 Task: Create a due date automation trigger when advanced on, 2 hours after a card is due add fields without custom field "Resume" set to a date between 1 and 7 days from now.
Action: Mouse moved to (1212, 106)
Screenshot: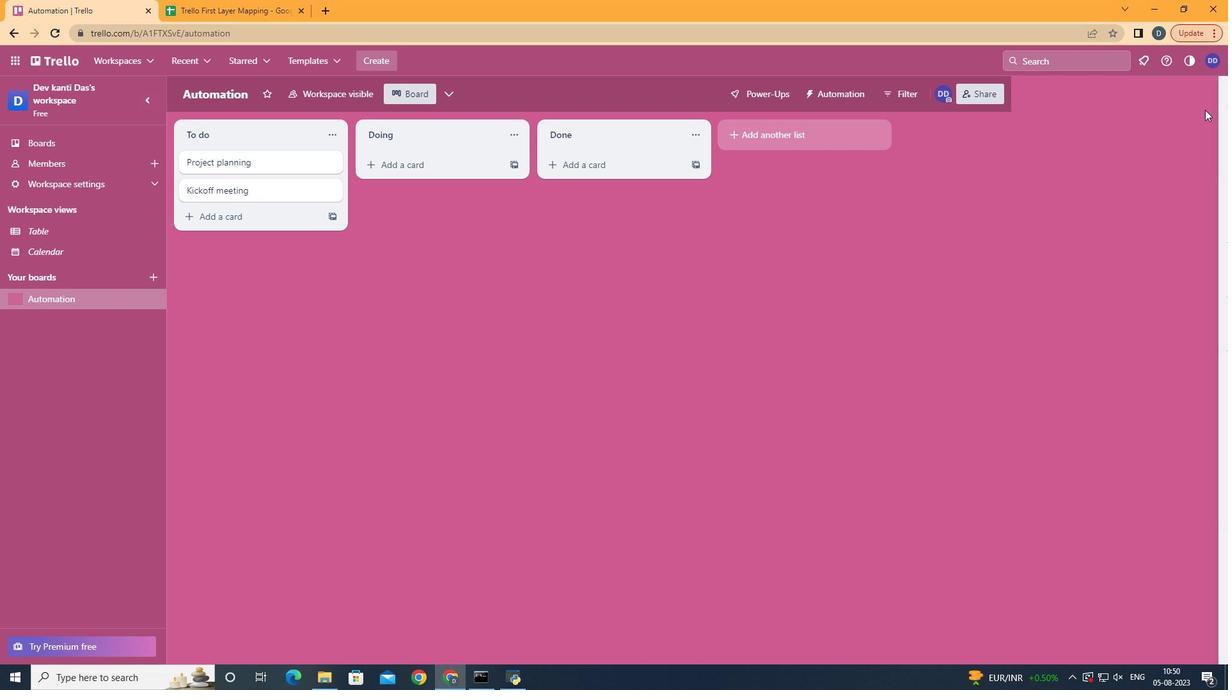 
Action: Mouse pressed left at (1212, 106)
Screenshot: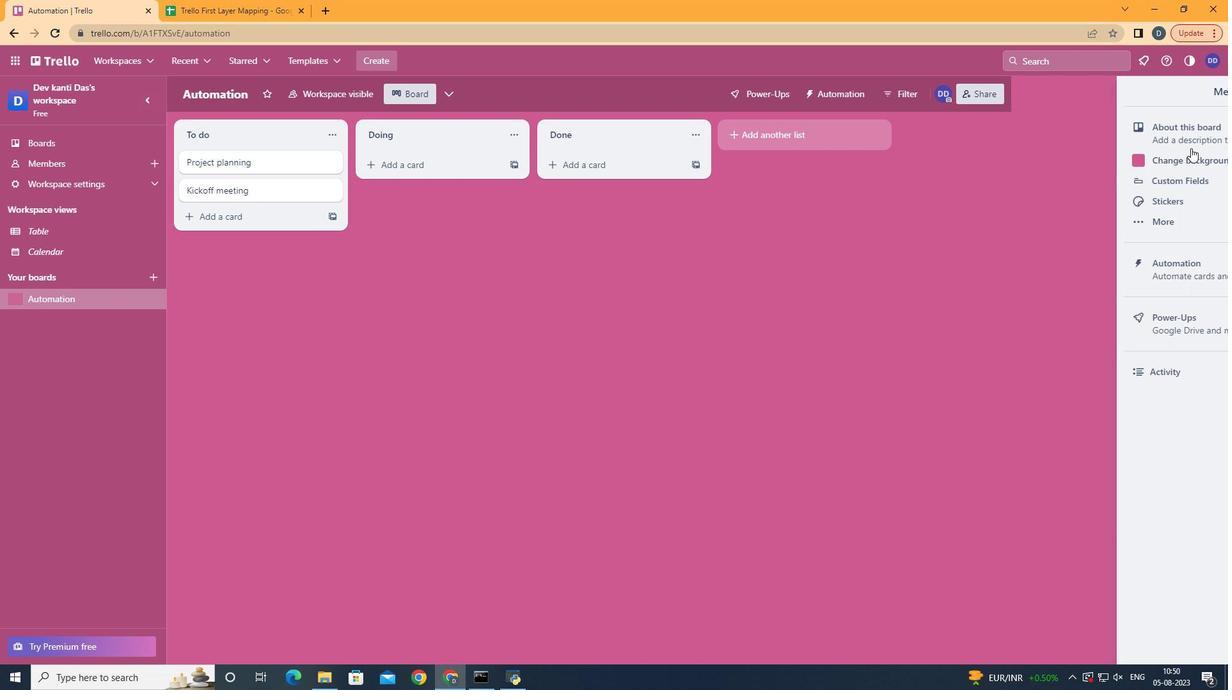 
Action: Mouse moved to (1133, 268)
Screenshot: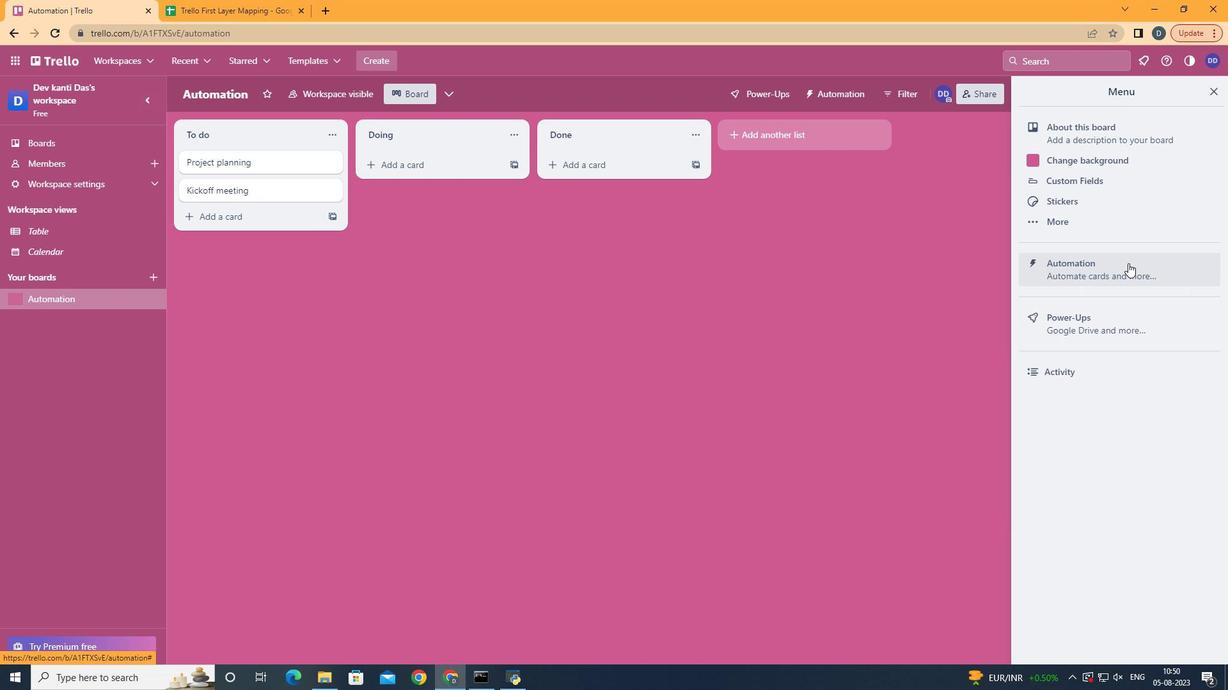 
Action: Mouse pressed left at (1133, 268)
Screenshot: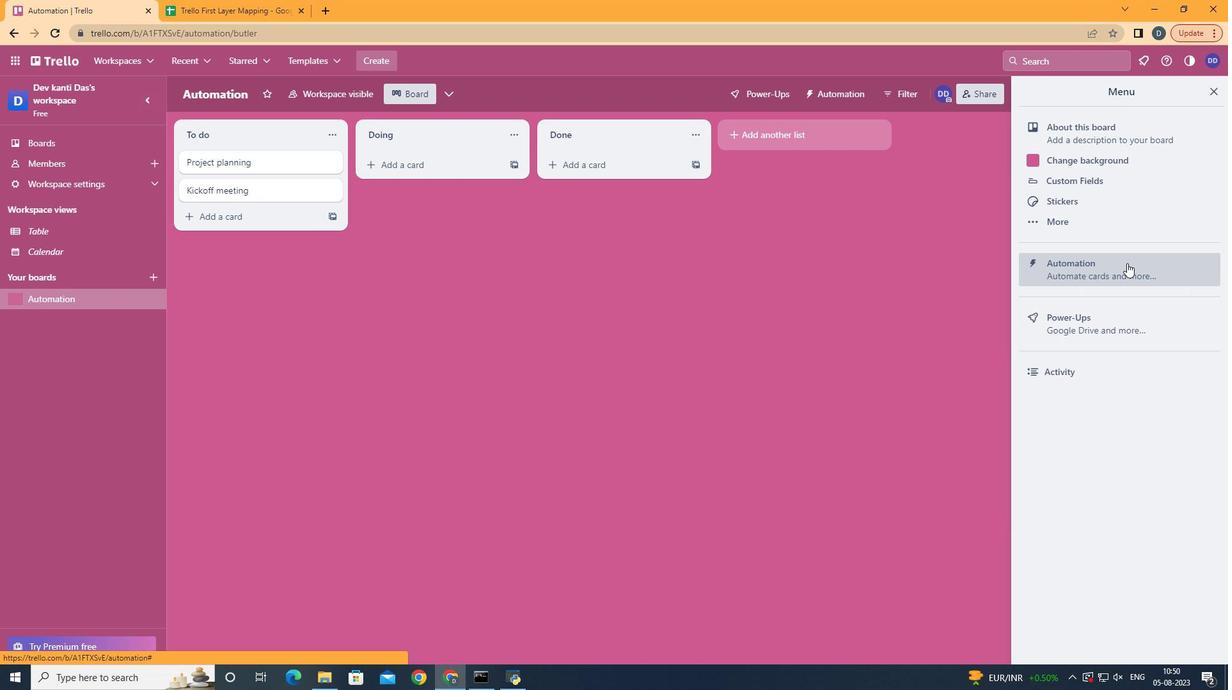 
Action: Mouse moved to (238, 262)
Screenshot: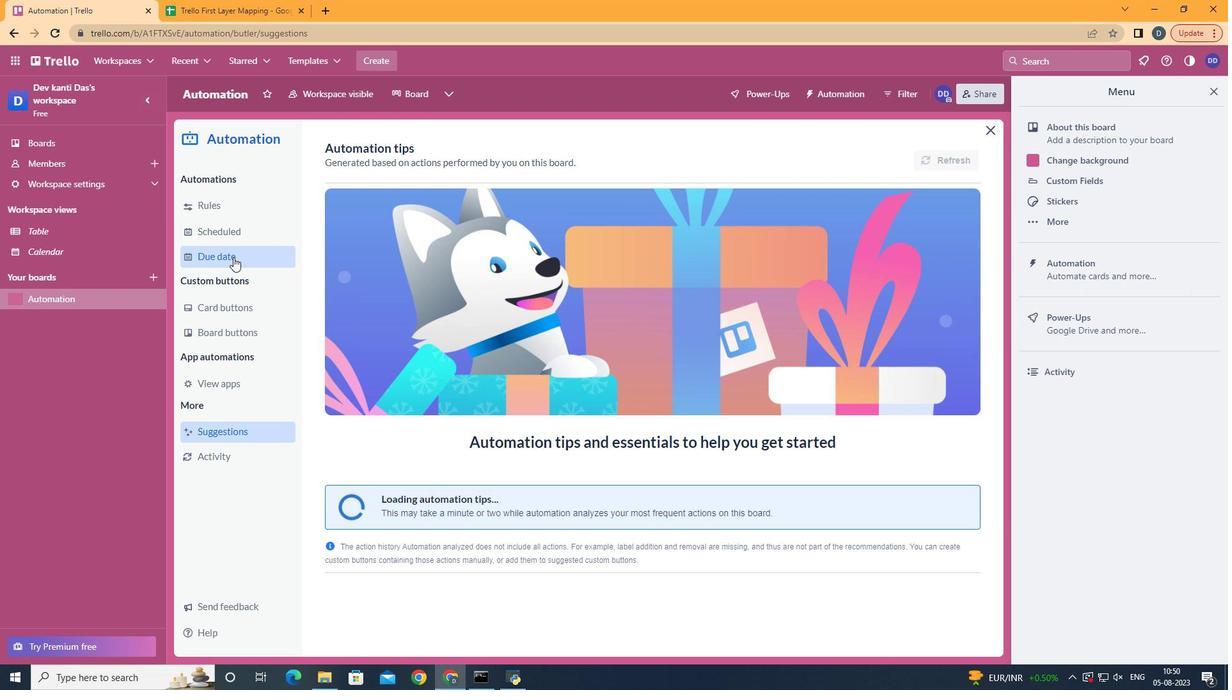 
Action: Mouse pressed left at (238, 262)
Screenshot: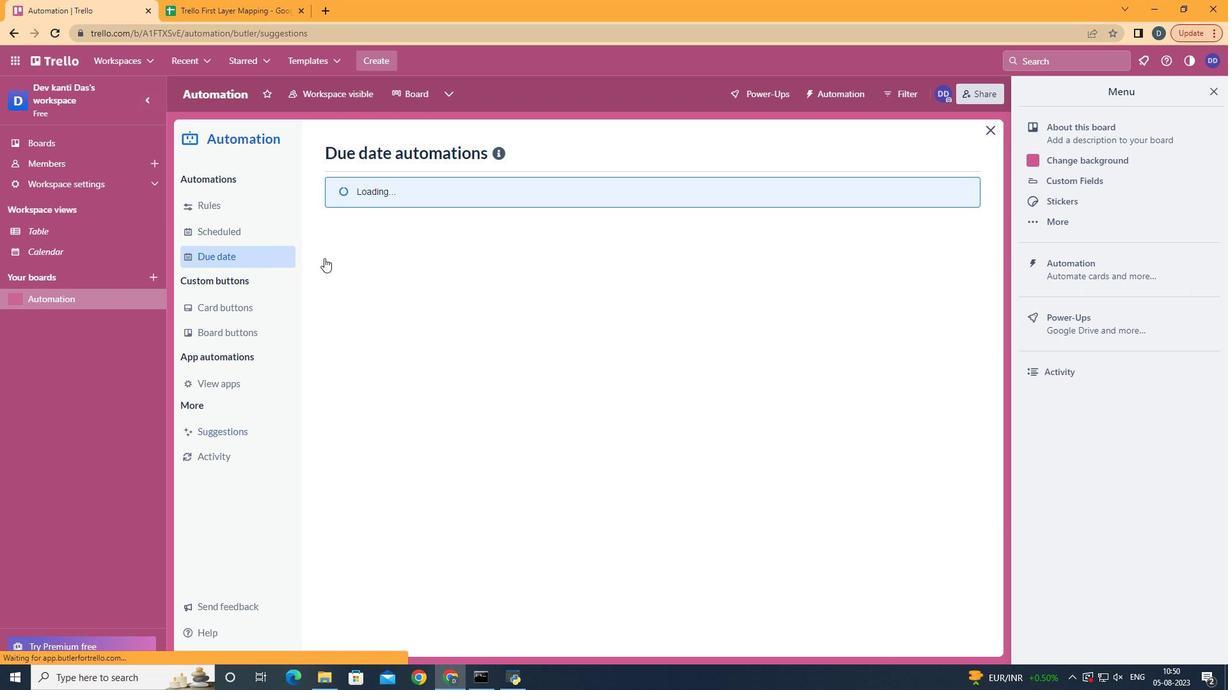 
Action: Mouse moved to (898, 154)
Screenshot: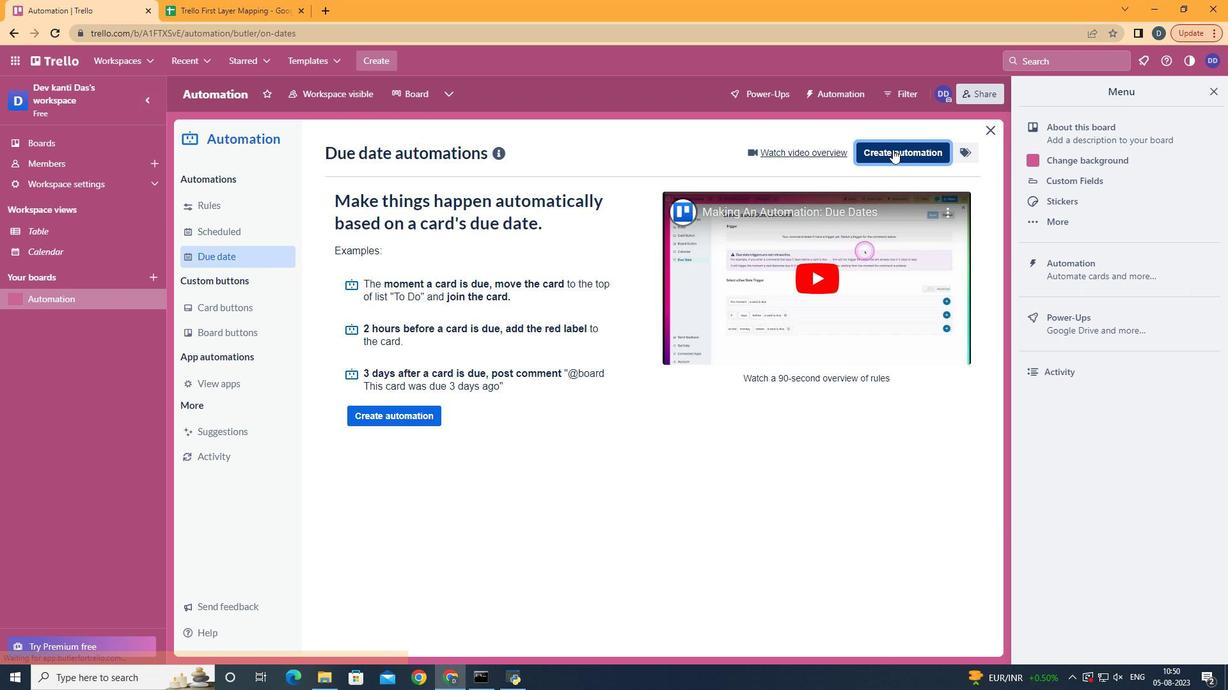 
Action: Mouse pressed left at (898, 154)
Screenshot: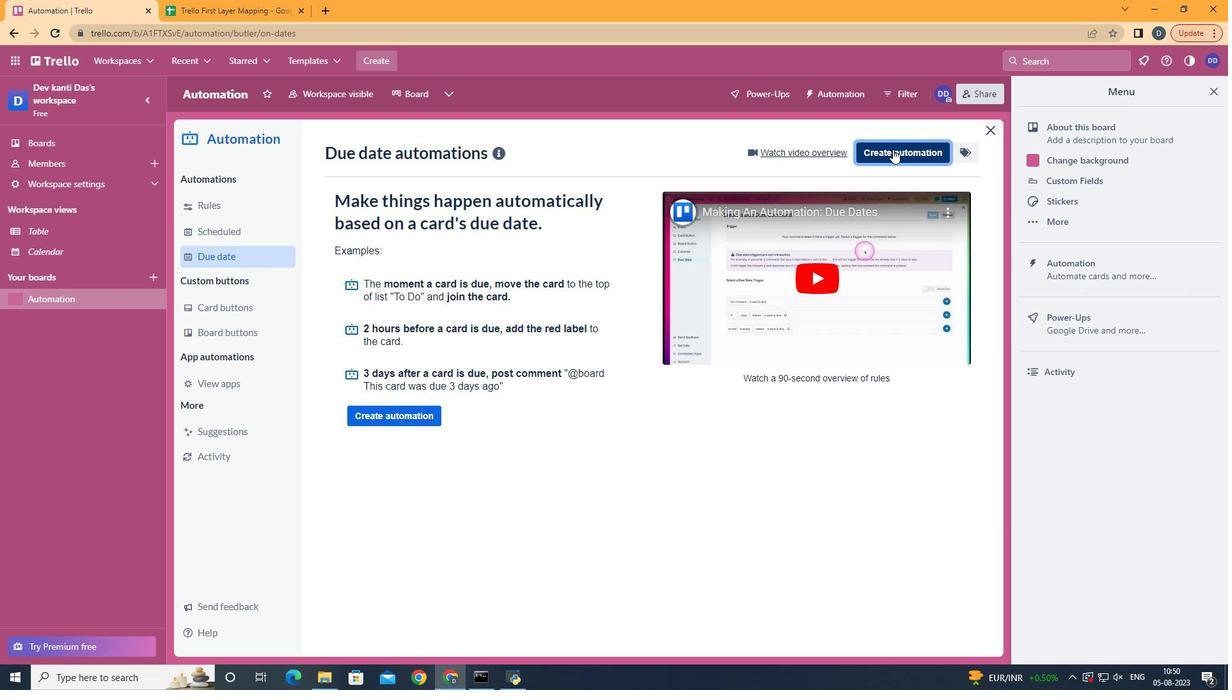 
Action: Mouse moved to (665, 280)
Screenshot: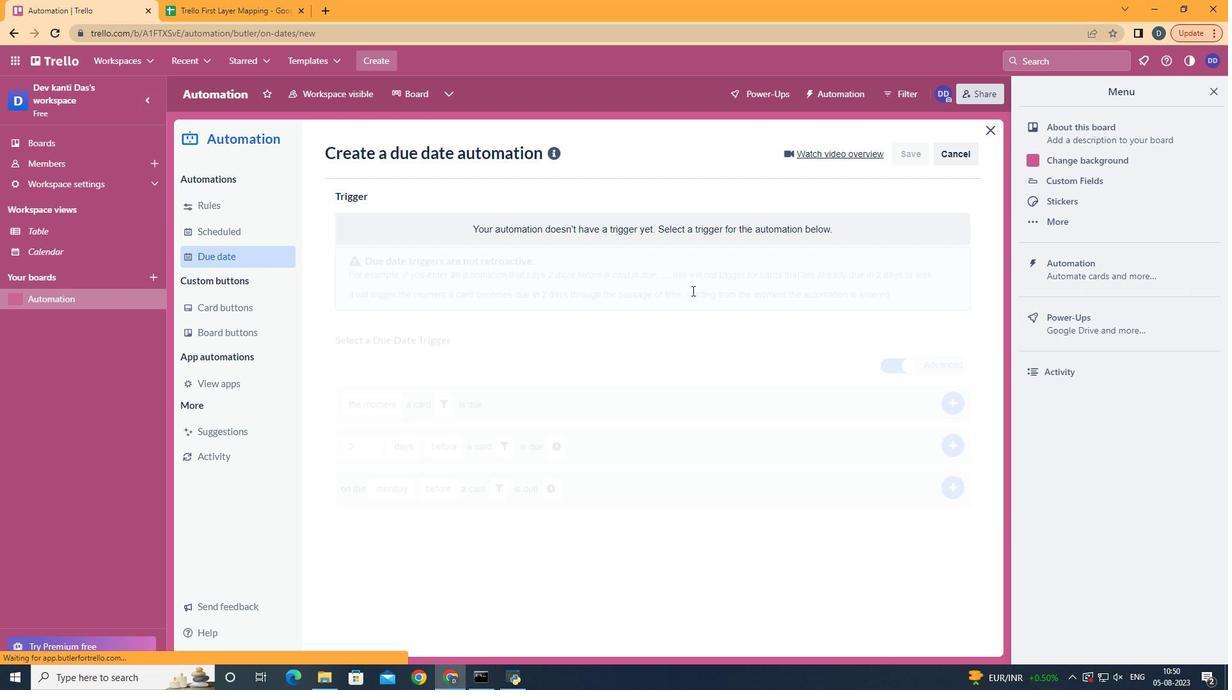 
Action: Mouse pressed left at (665, 280)
Screenshot: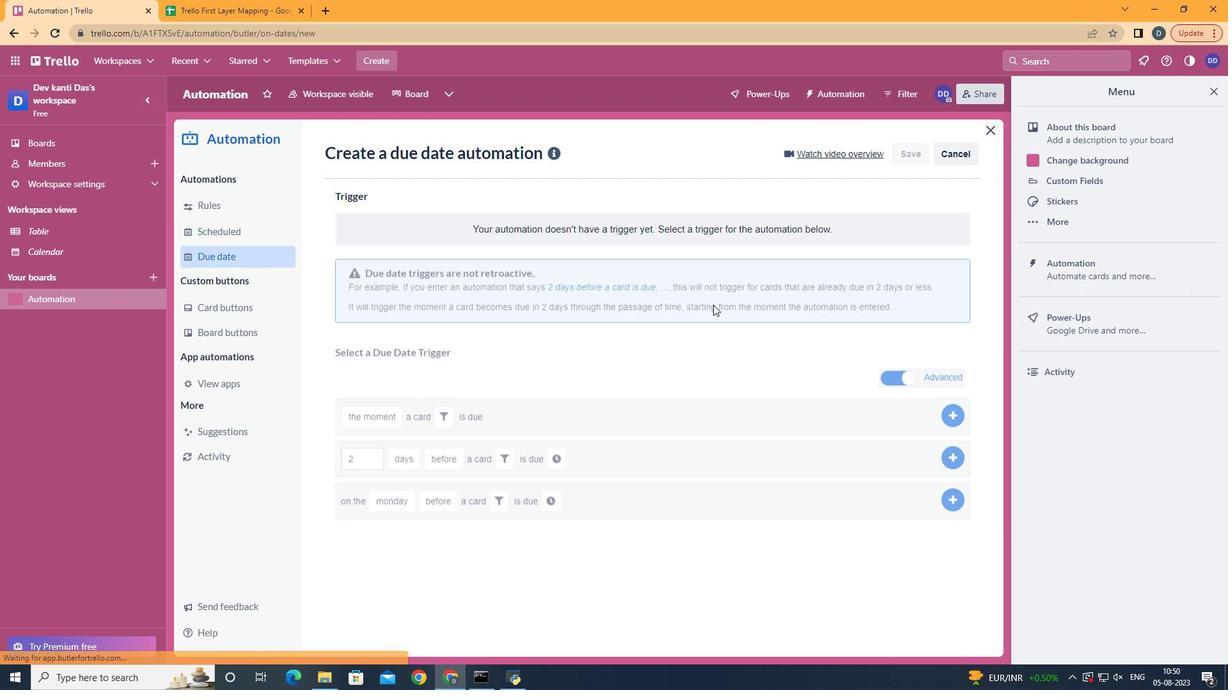
Action: Mouse moved to (422, 552)
Screenshot: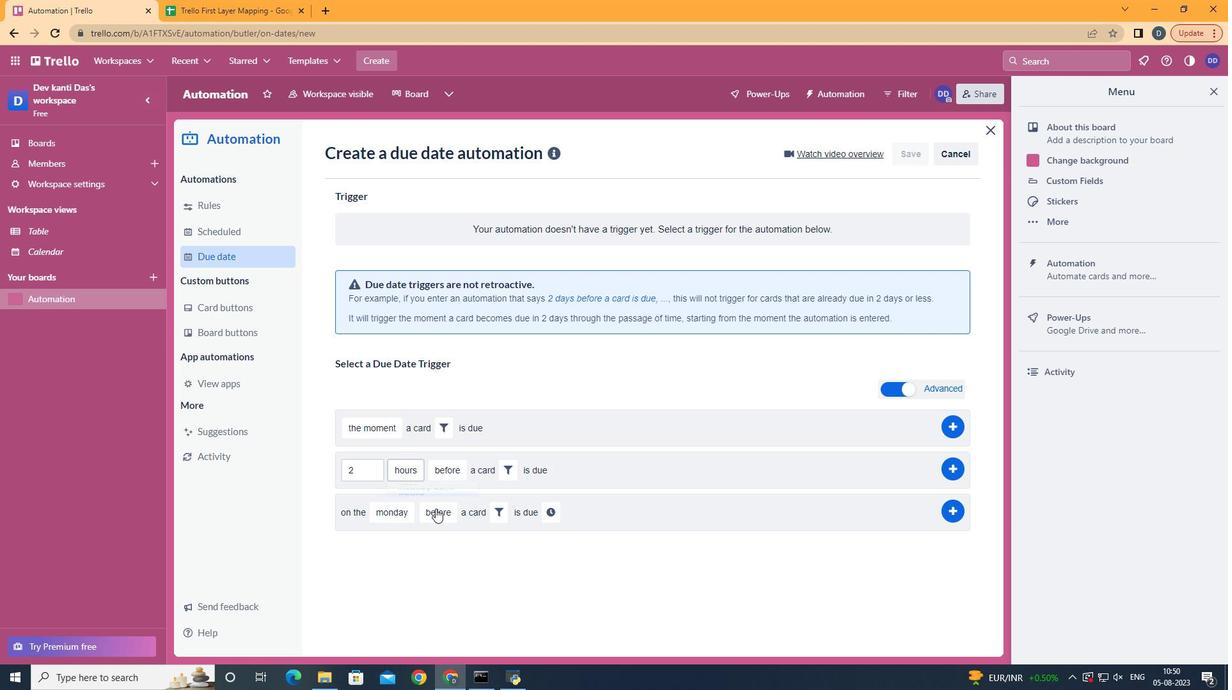 
Action: Mouse pressed left at (422, 552)
Screenshot: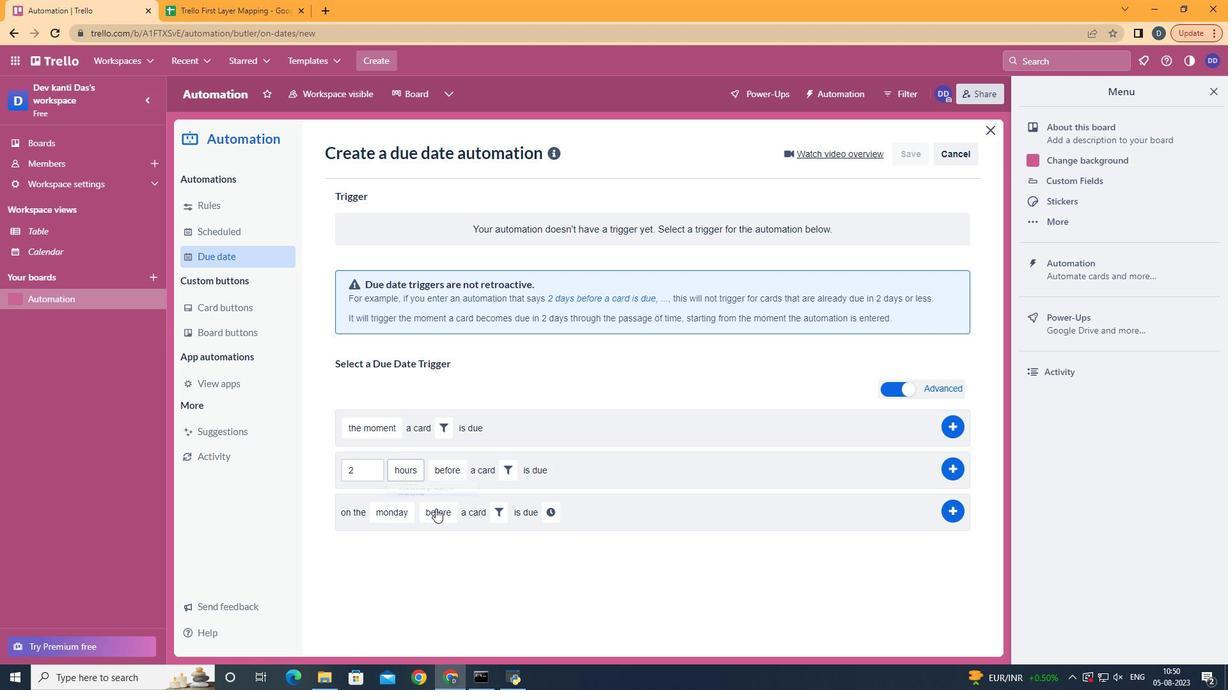 
Action: Mouse moved to (468, 530)
Screenshot: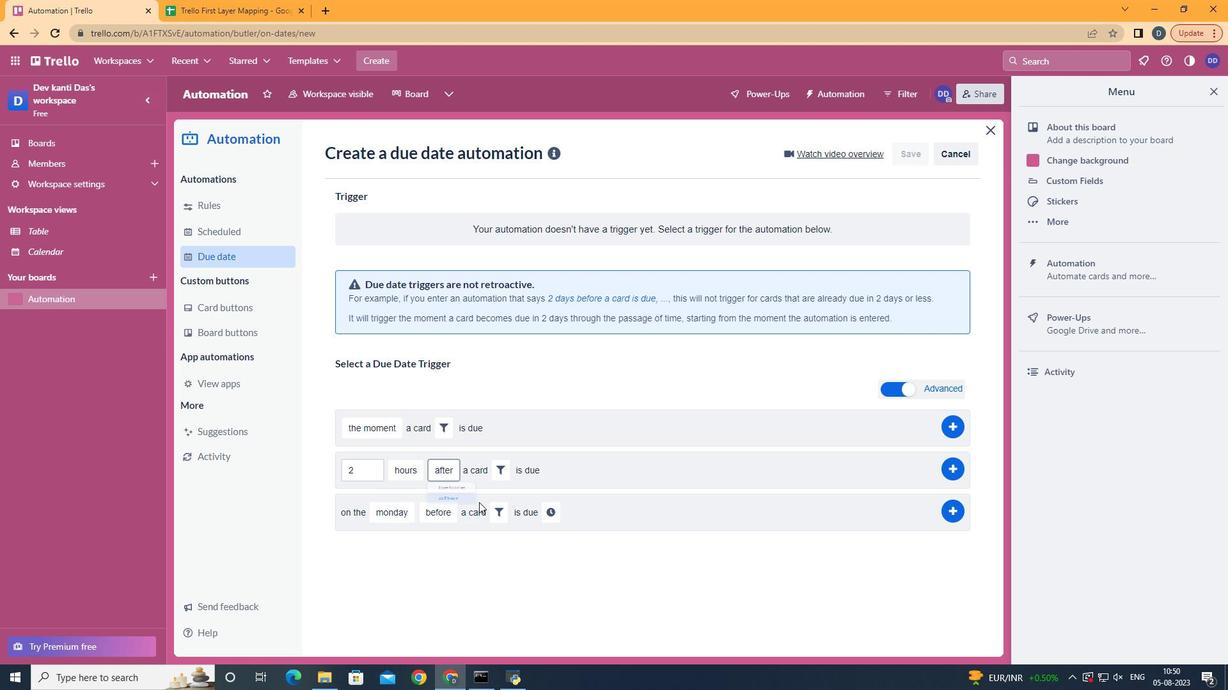 
Action: Mouse pressed left at (468, 530)
Screenshot: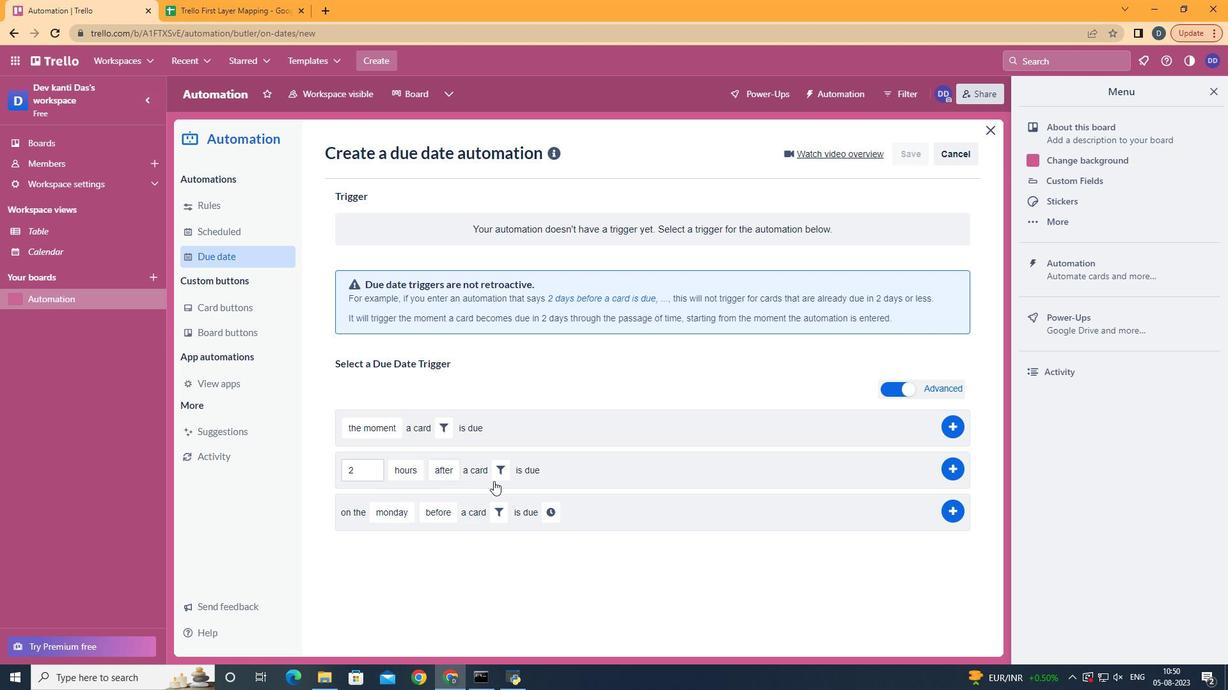 
Action: Mouse moved to (510, 472)
Screenshot: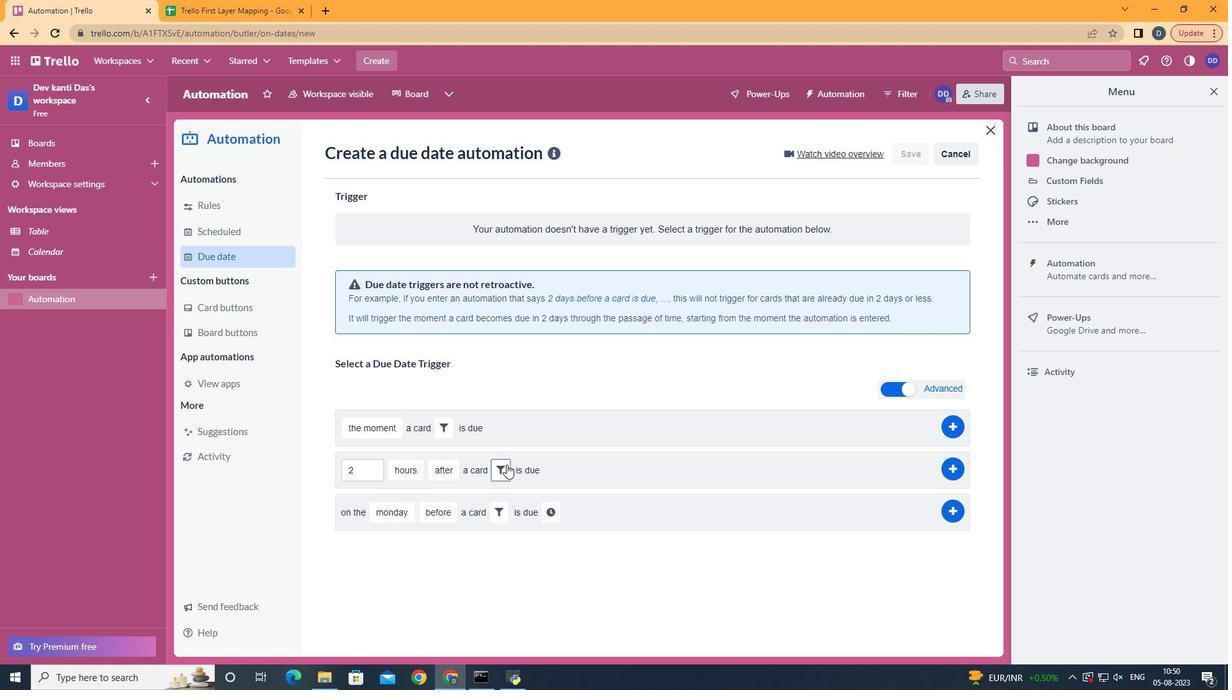 
Action: Mouse pressed left at (510, 472)
Screenshot: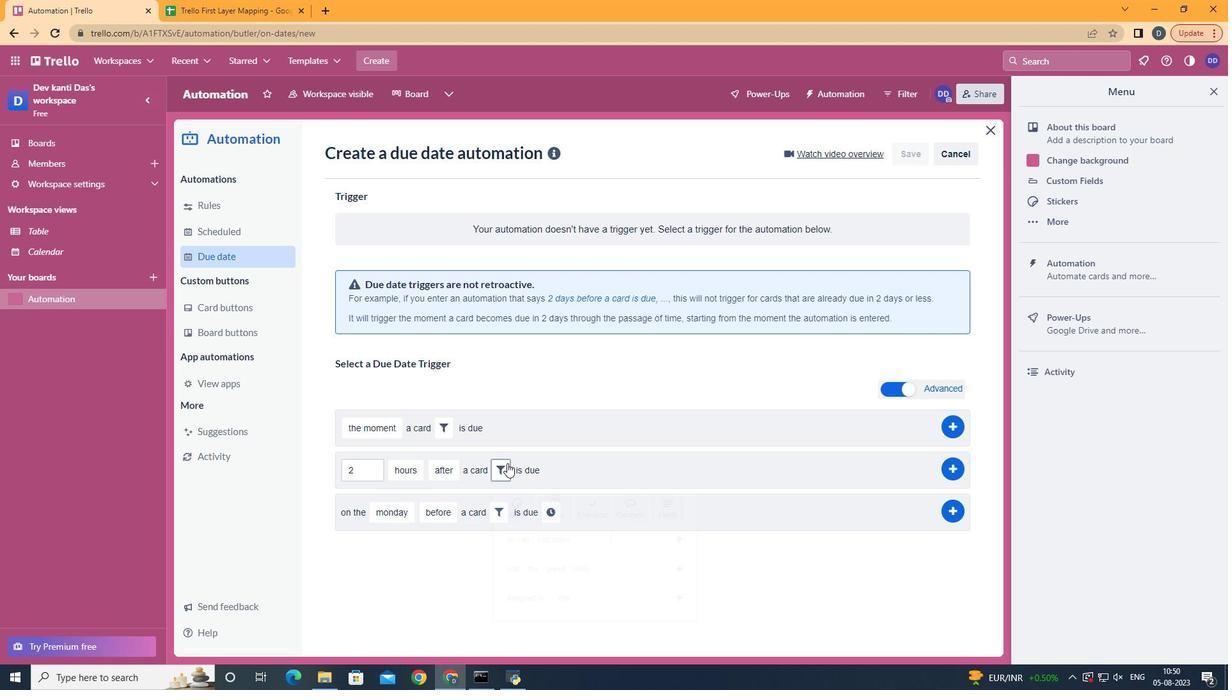 
Action: Mouse moved to (713, 518)
Screenshot: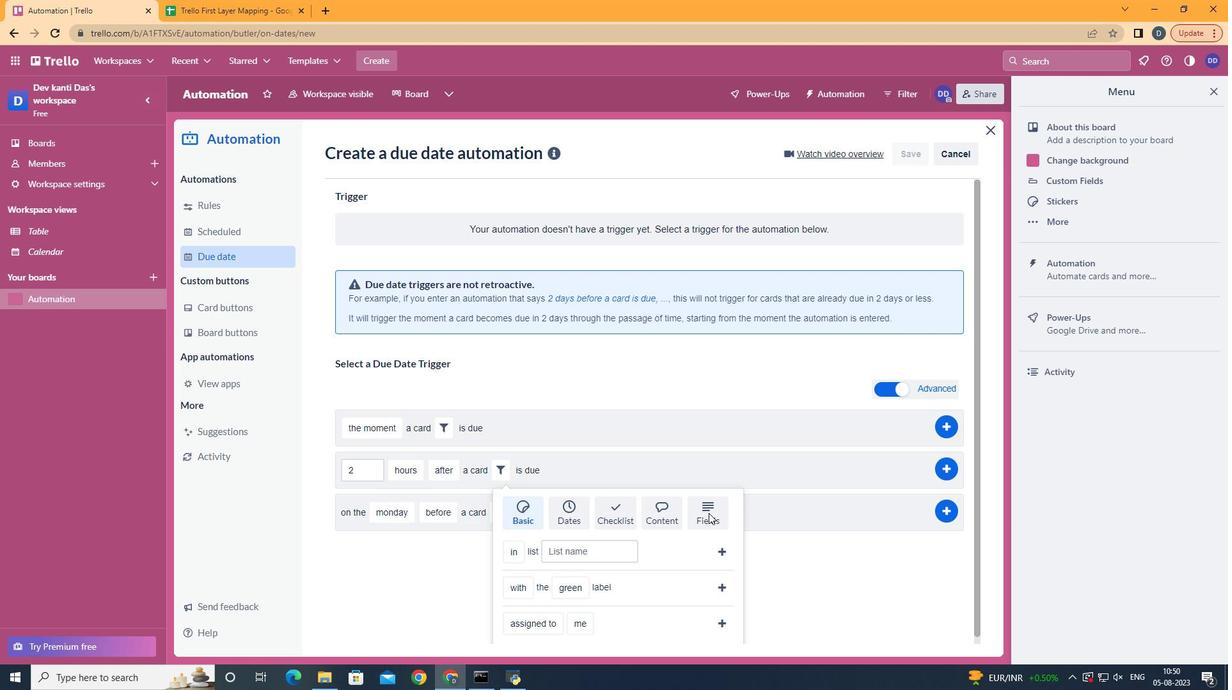 
Action: Mouse pressed left at (713, 518)
Screenshot: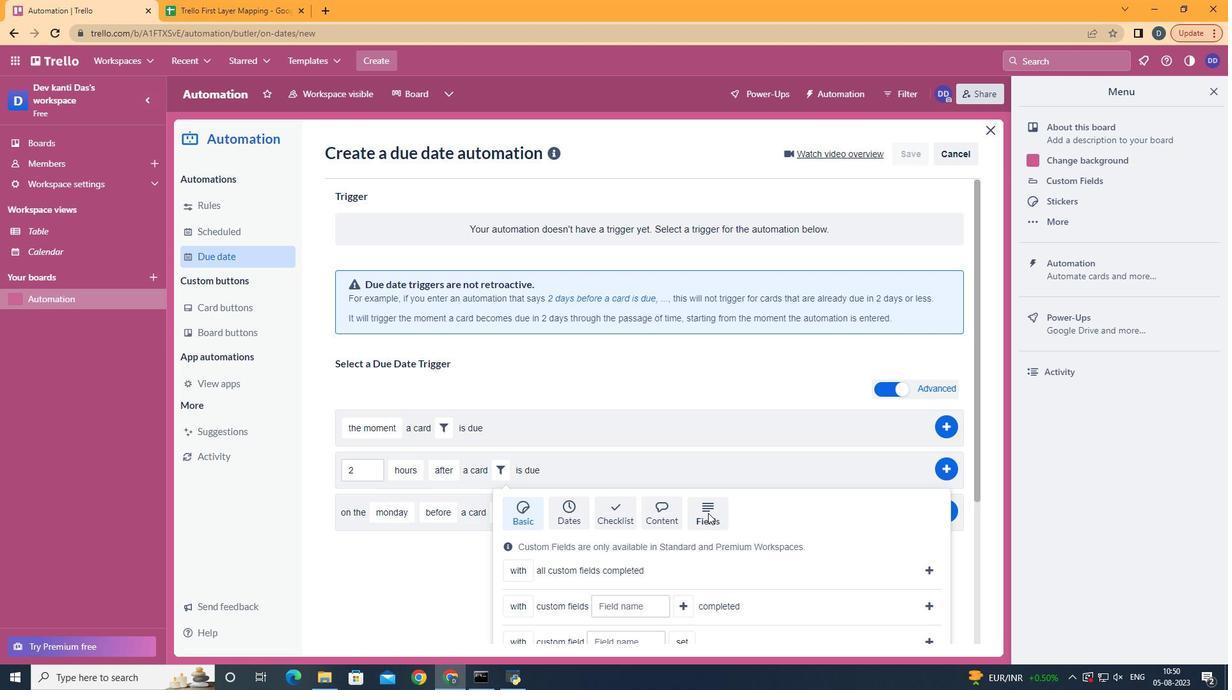 
Action: Mouse moved to (711, 519)
Screenshot: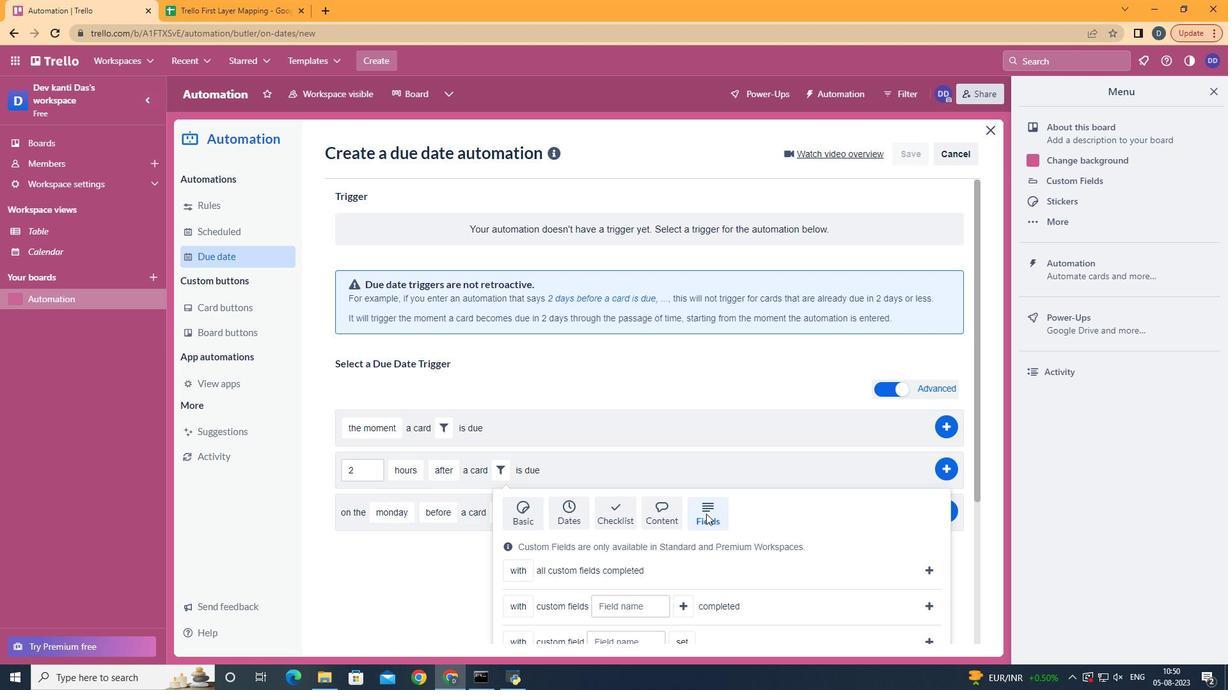 
Action: Mouse scrolled (711, 518) with delta (0, 0)
Screenshot: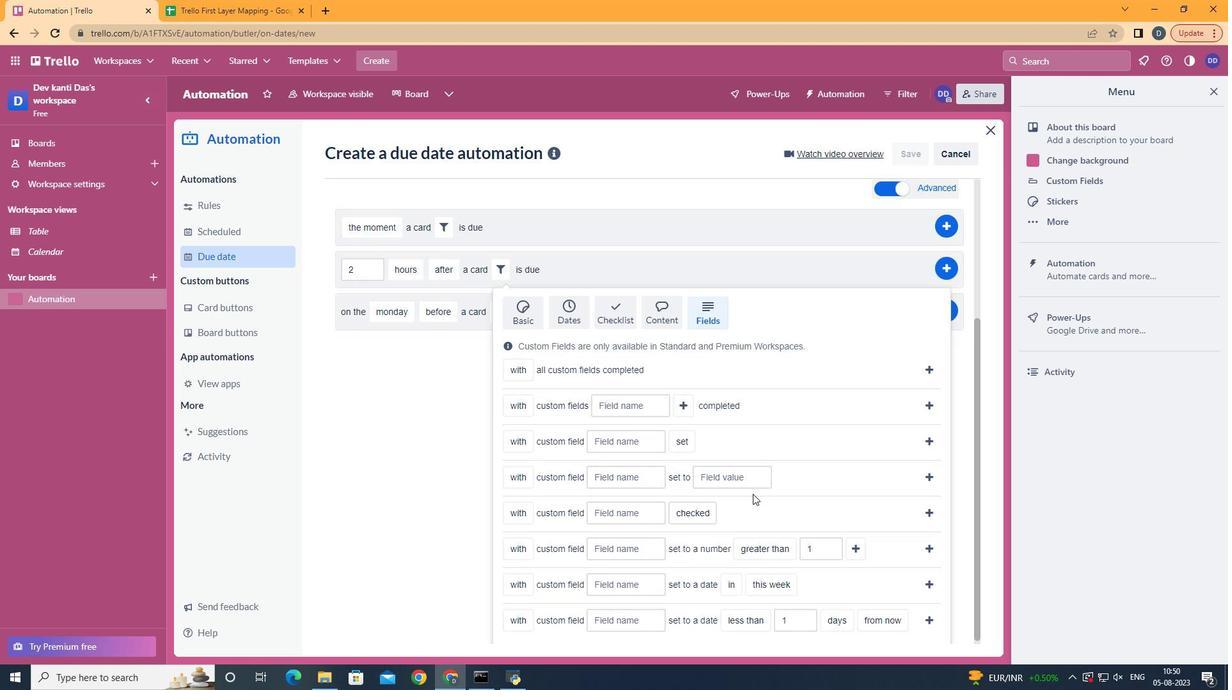
Action: Mouse scrolled (711, 518) with delta (0, 0)
Screenshot: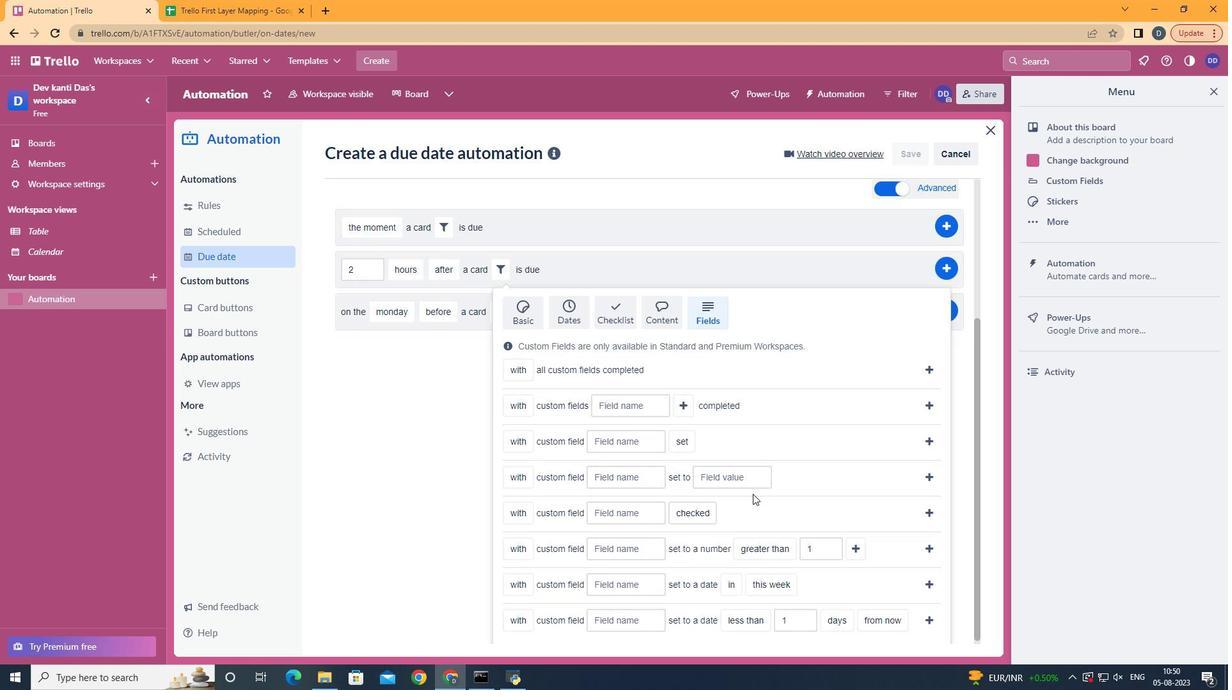 
Action: Mouse scrolled (711, 518) with delta (0, 0)
Screenshot: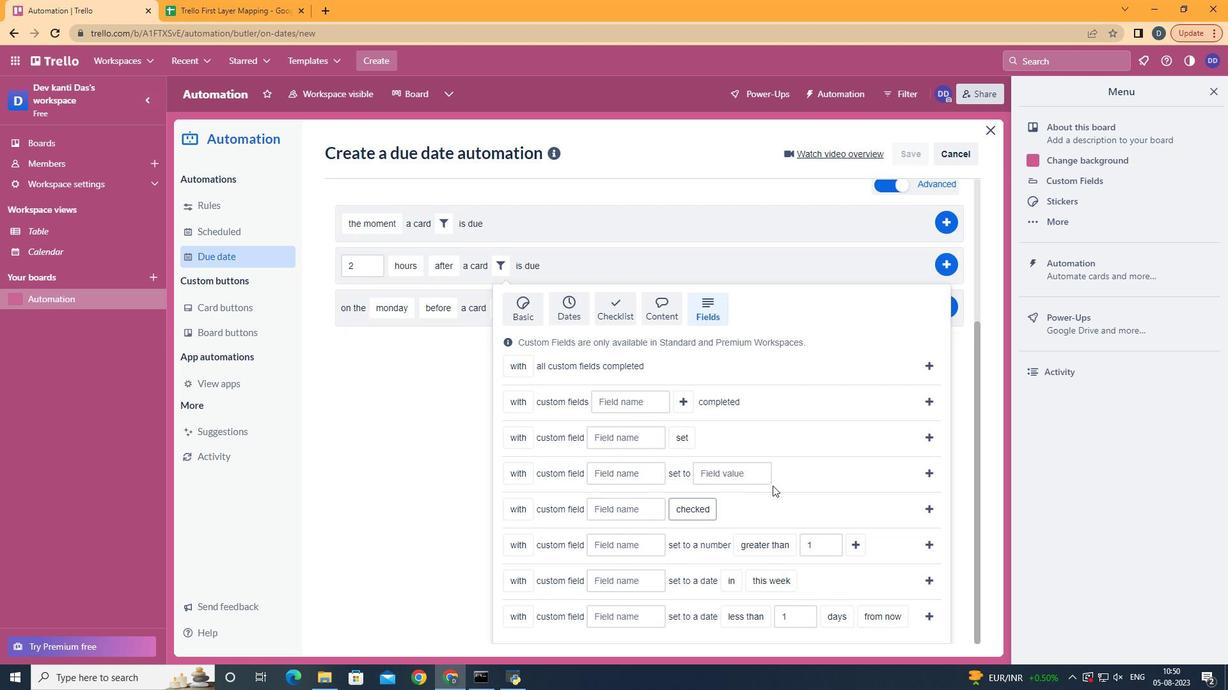 
Action: Mouse scrolled (711, 518) with delta (0, 0)
Screenshot: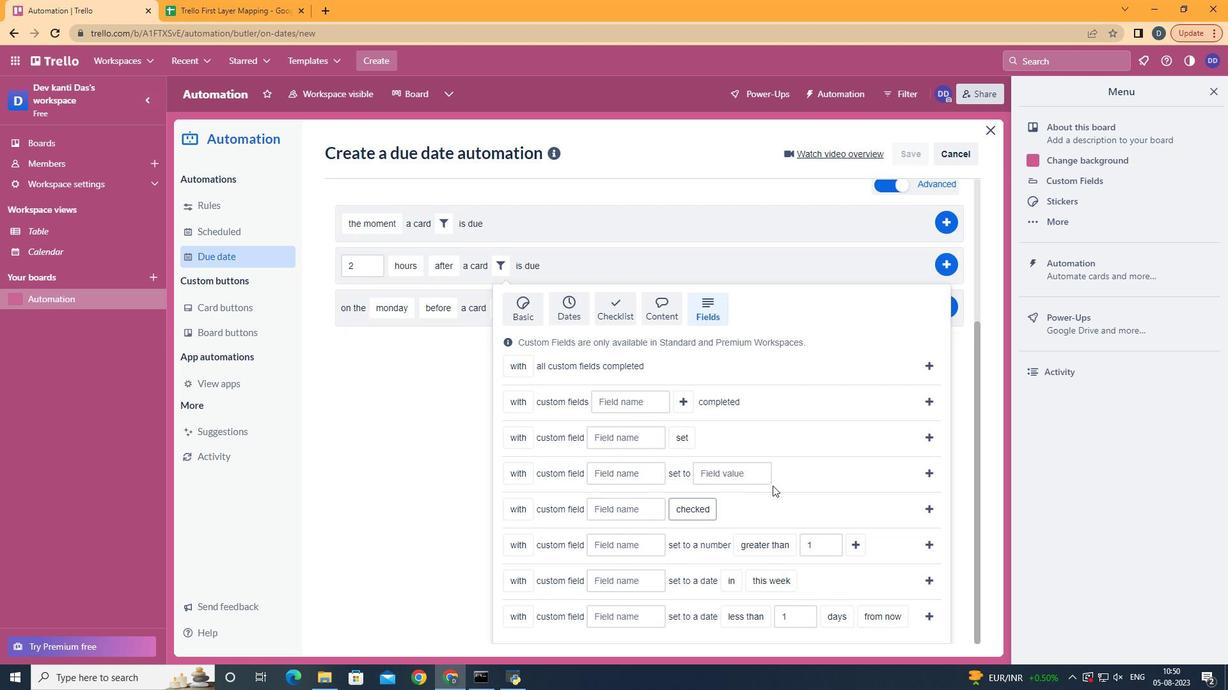 
Action: Mouse scrolled (711, 518) with delta (0, 0)
Screenshot: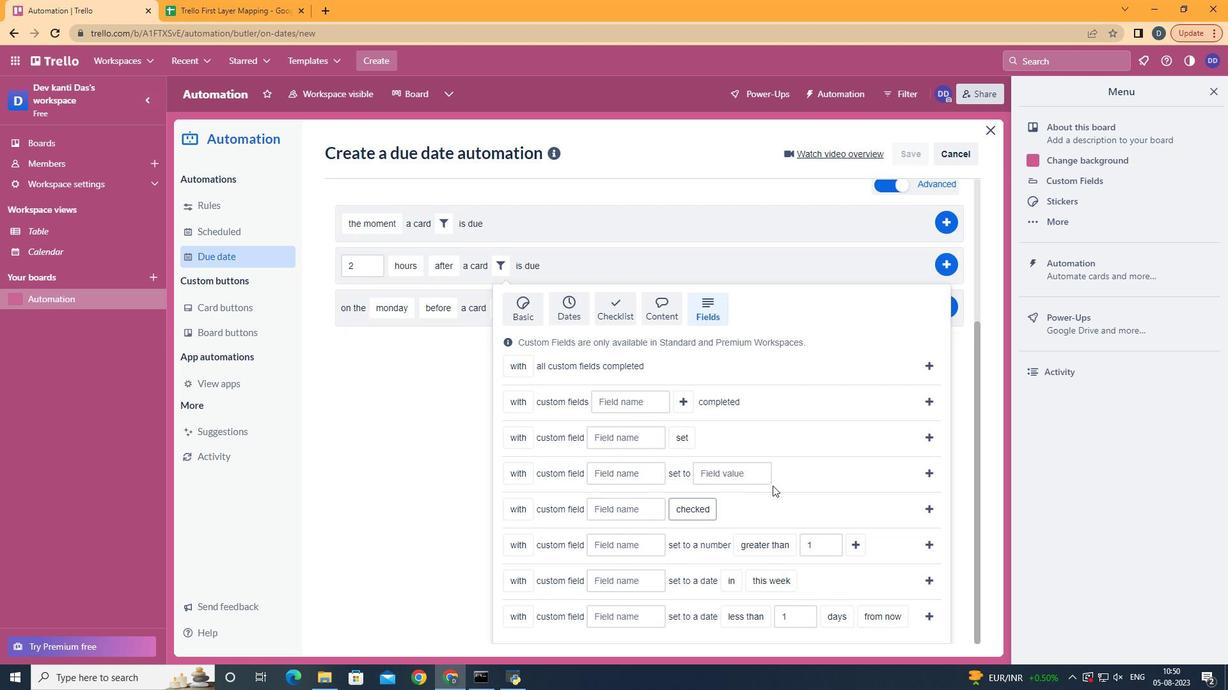 
Action: Mouse scrolled (711, 518) with delta (0, 0)
Screenshot: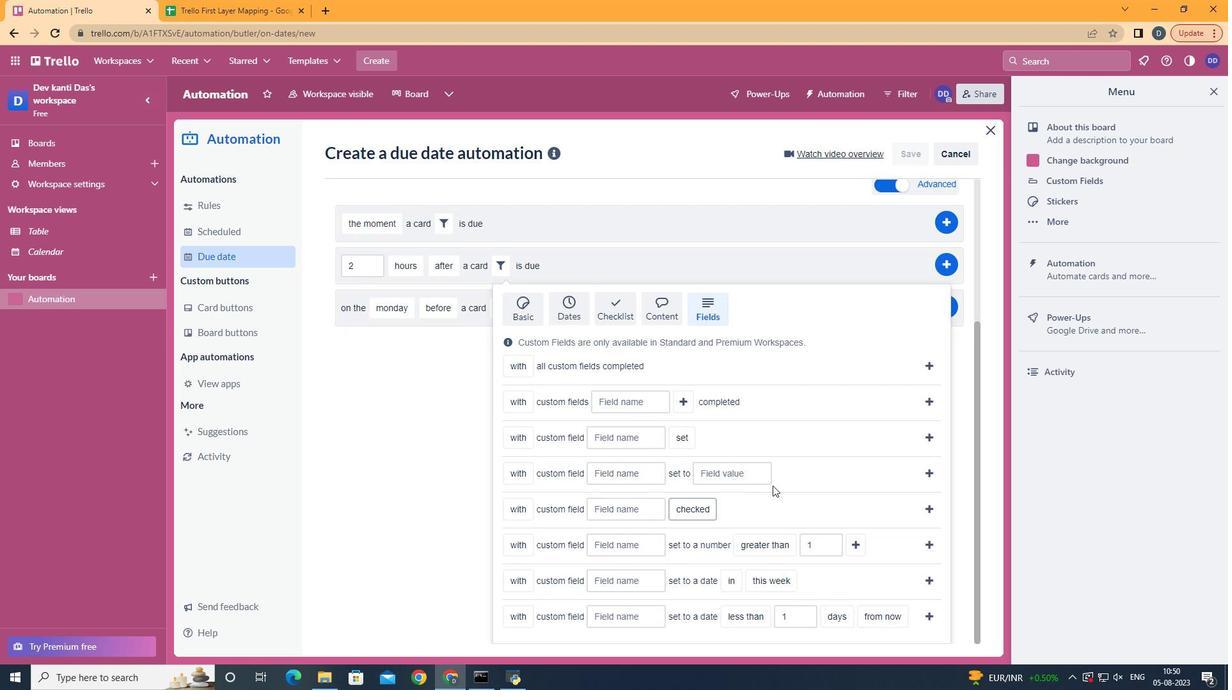 
Action: Mouse moved to (527, 598)
Screenshot: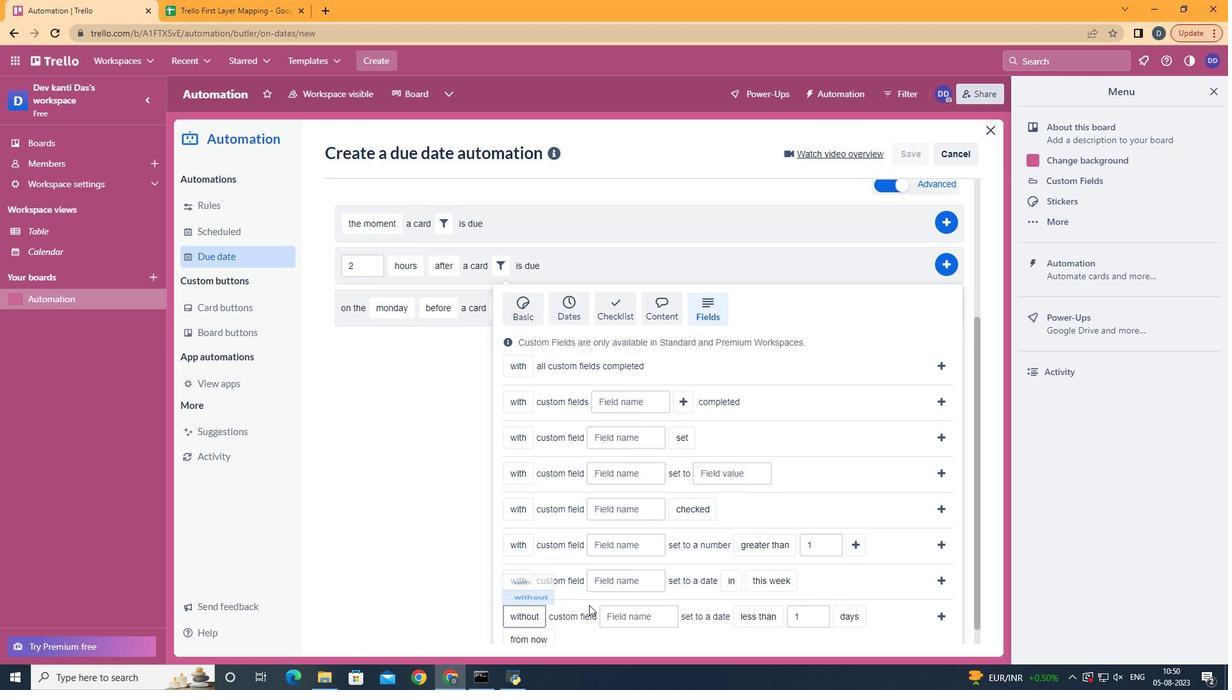 
Action: Mouse pressed left at (527, 598)
Screenshot: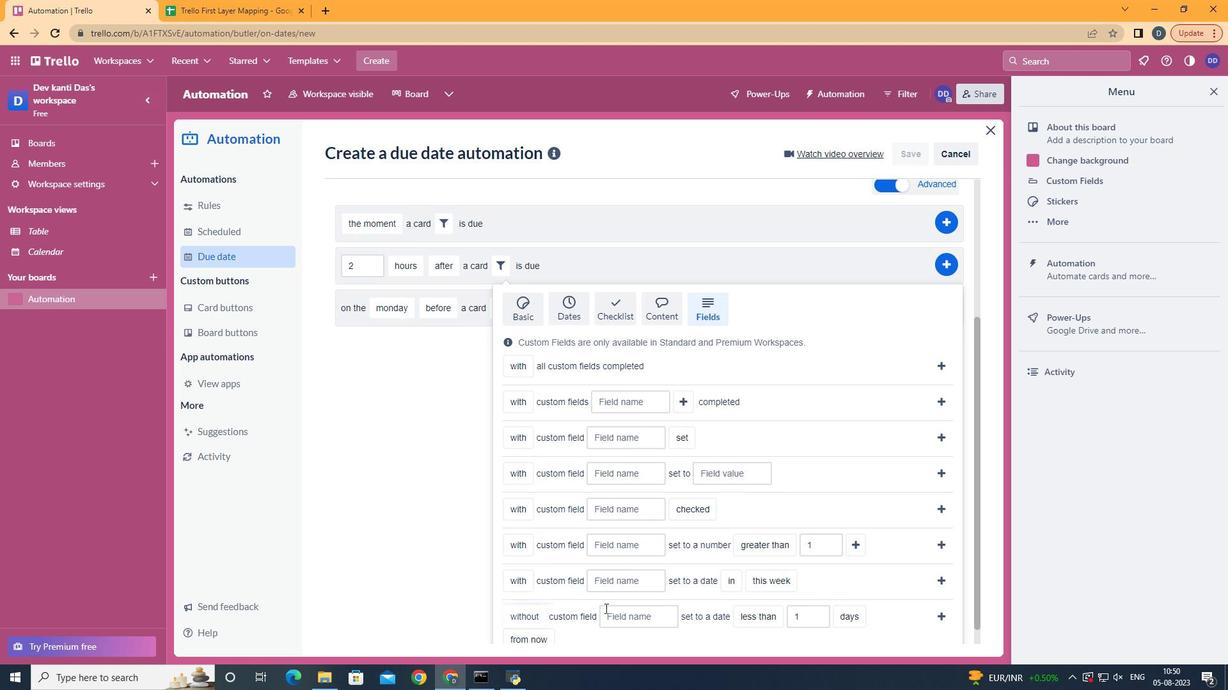 
Action: Mouse moved to (627, 617)
Screenshot: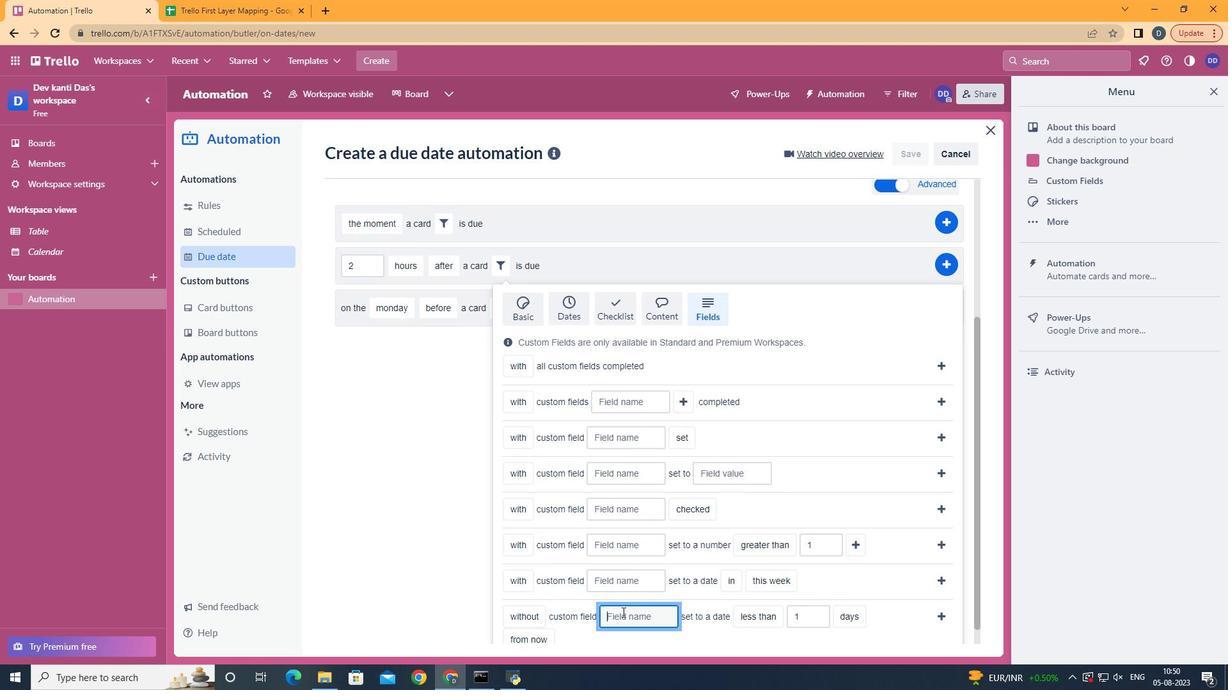 
Action: Mouse pressed left at (627, 617)
Screenshot: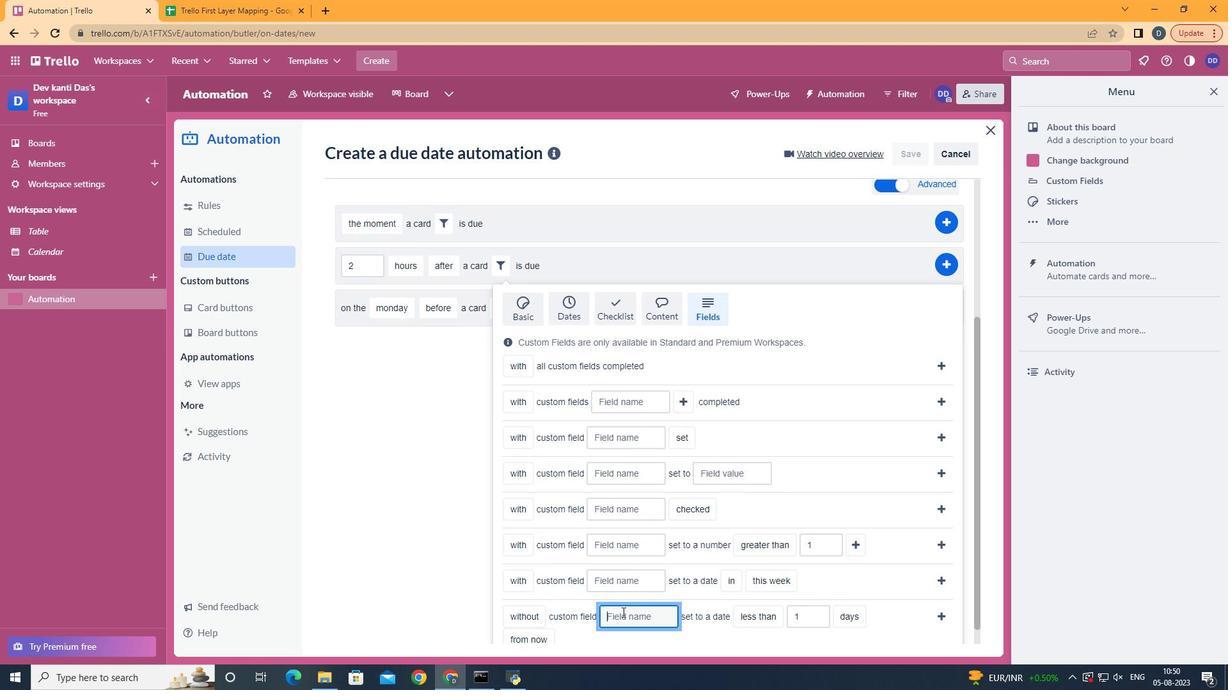 
Action: Key pressed <Key.shift>Resume
Screenshot: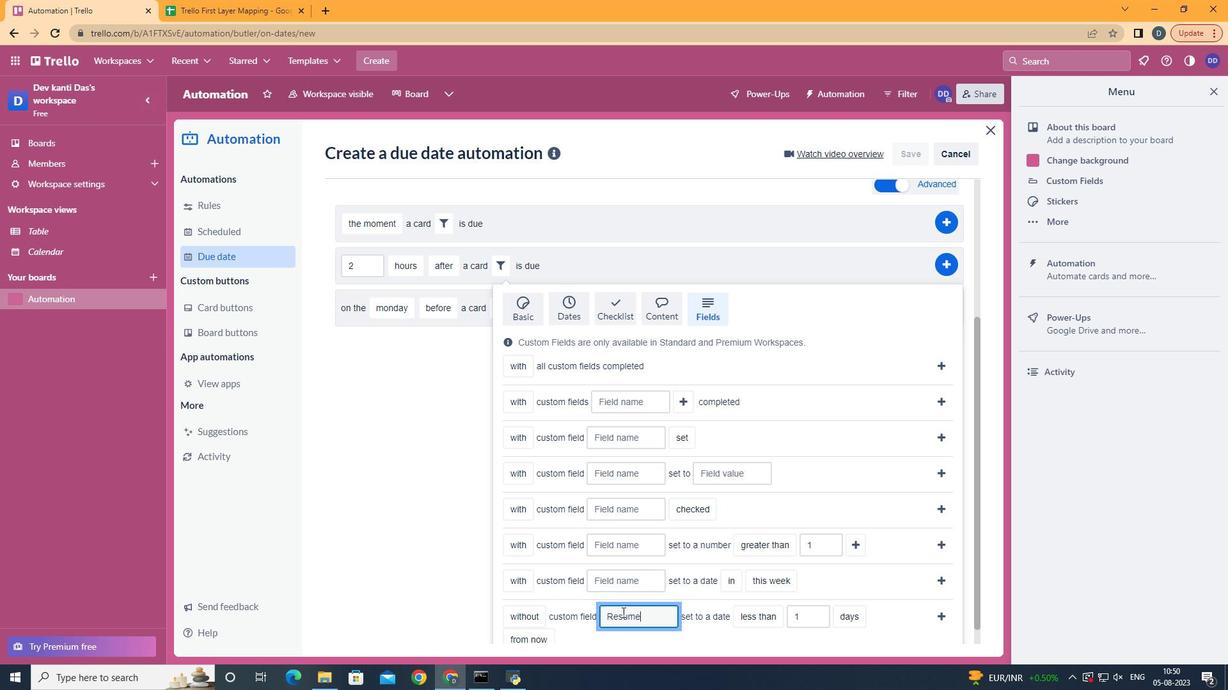 
Action: Mouse scrolled (627, 617) with delta (0, 0)
Screenshot: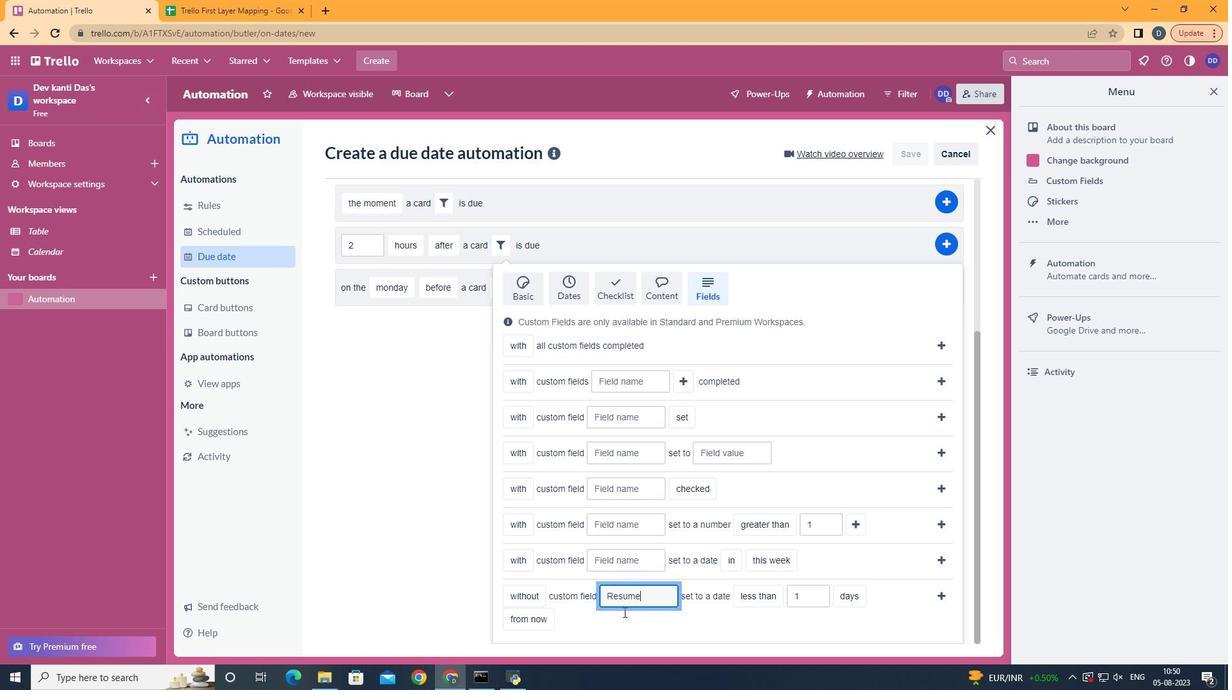 
Action: Mouse scrolled (627, 617) with delta (0, 0)
Screenshot: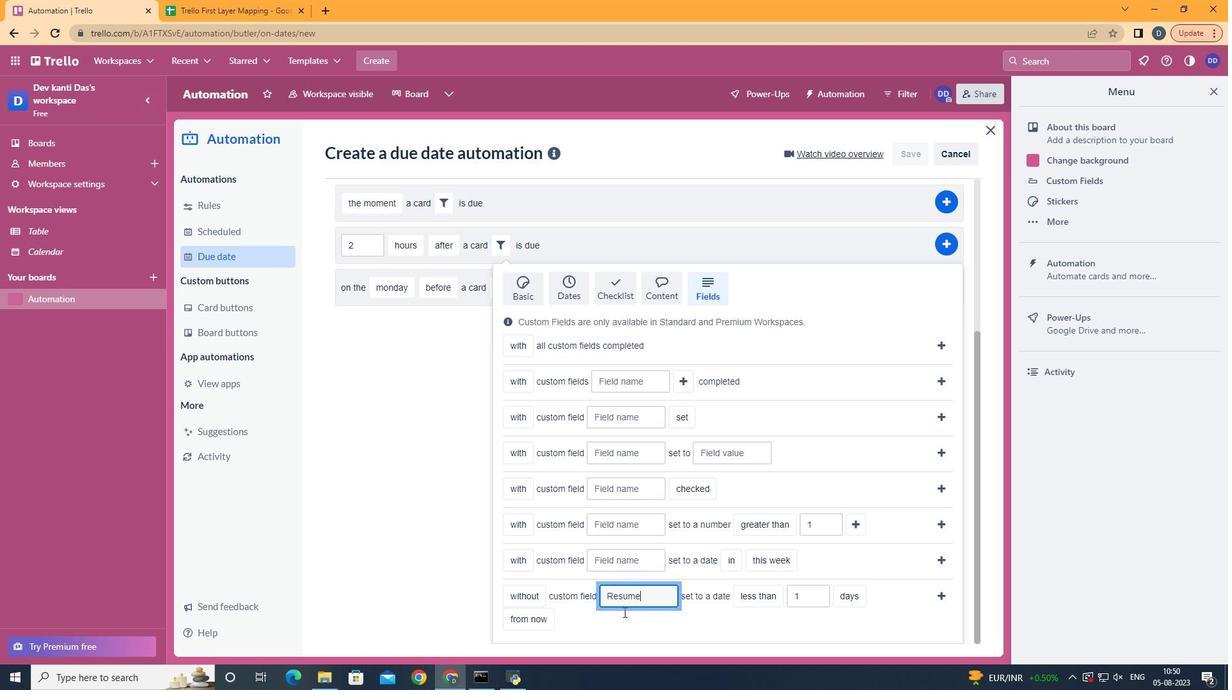 
Action: Mouse scrolled (627, 617) with delta (0, 0)
Screenshot: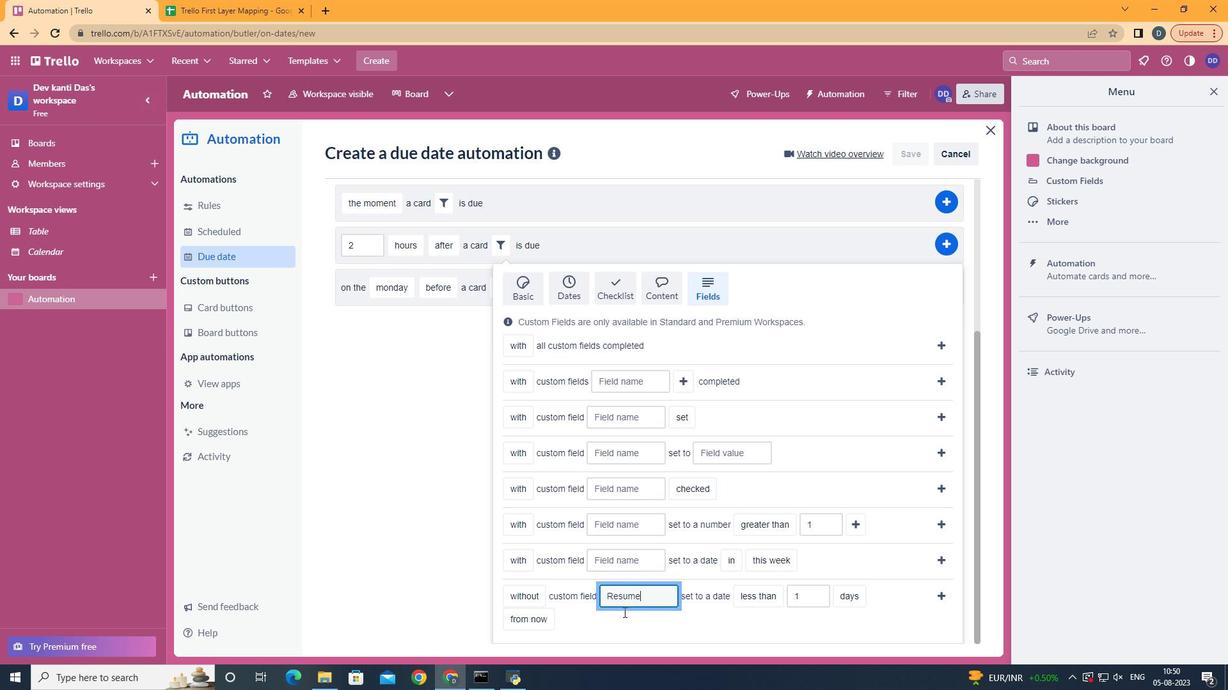 
Action: Mouse moved to (628, 617)
Screenshot: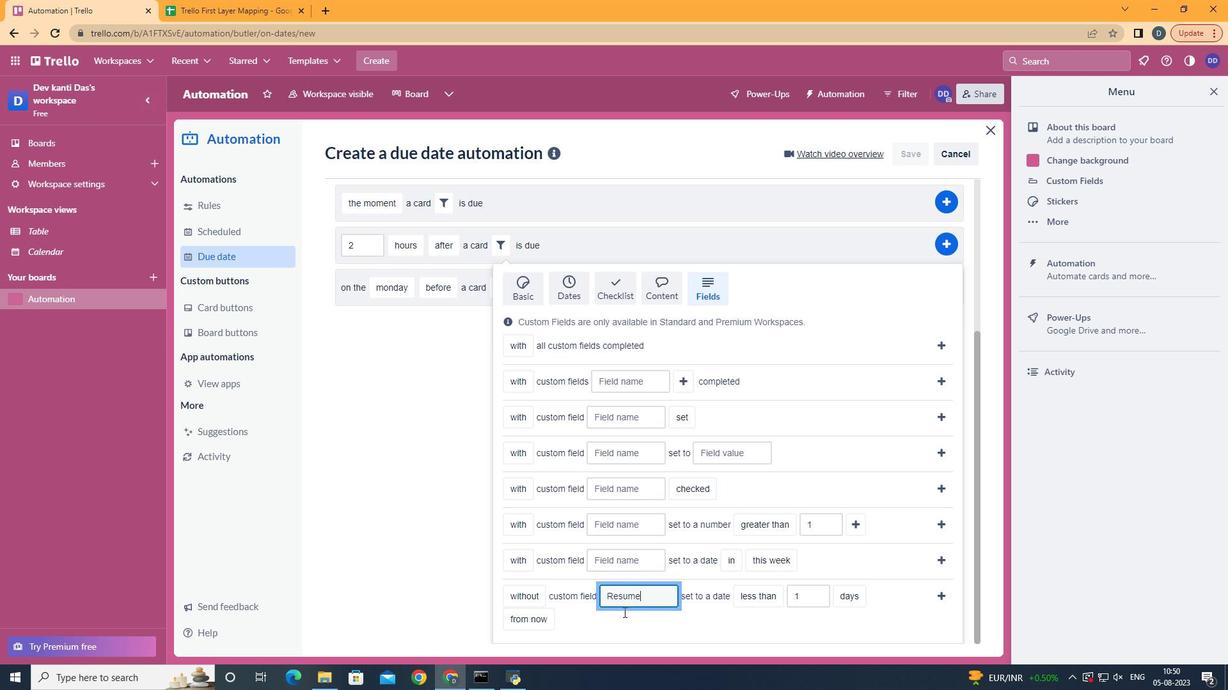 
Action: Mouse scrolled (628, 617) with delta (0, 0)
Screenshot: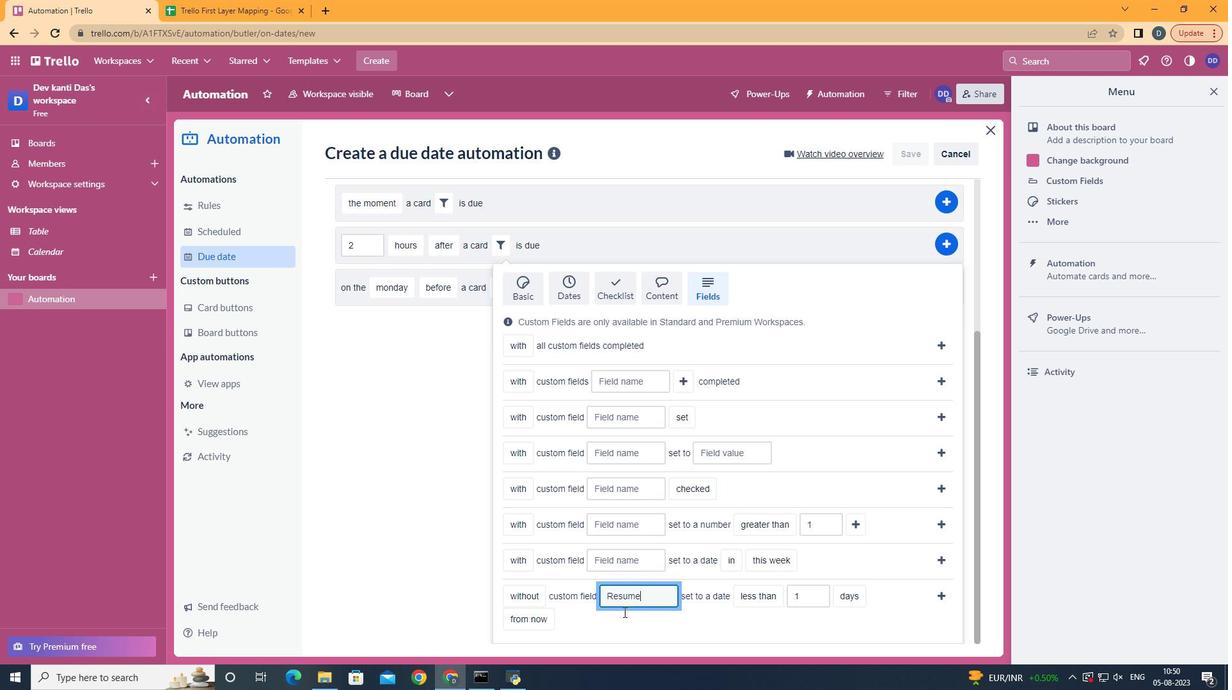 
Action: Mouse moved to (775, 582)
Screenshot: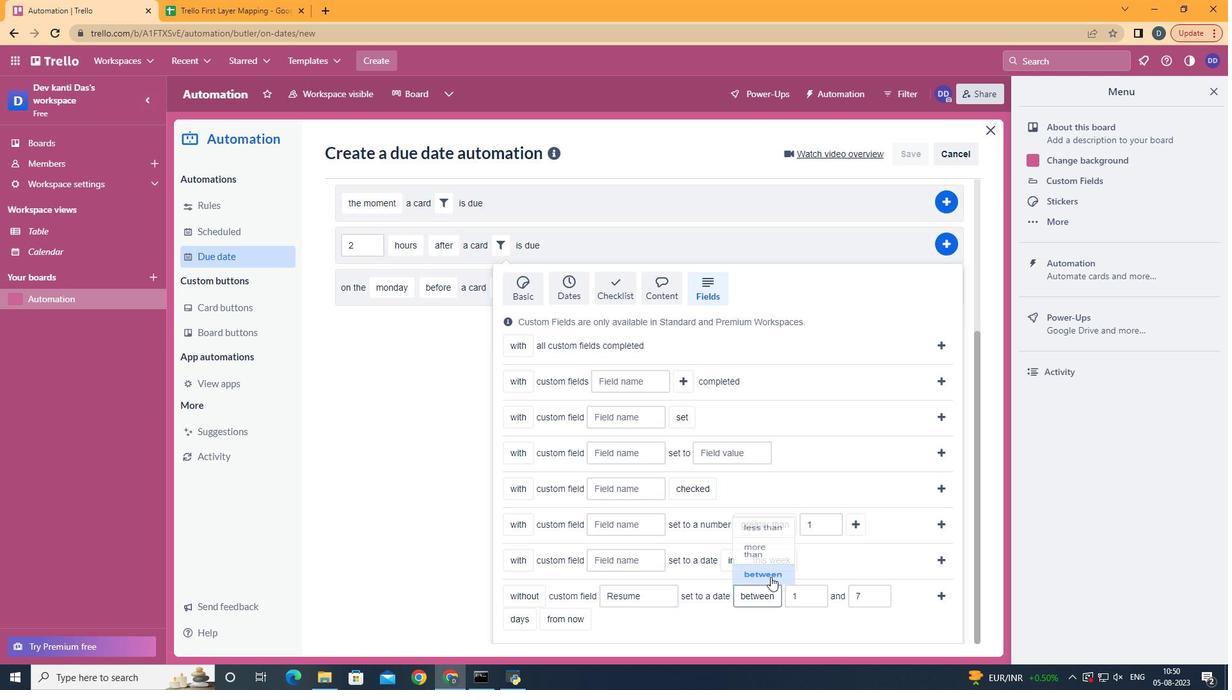 
Action: Mouse pressed left at (775, 582)
Screenshot: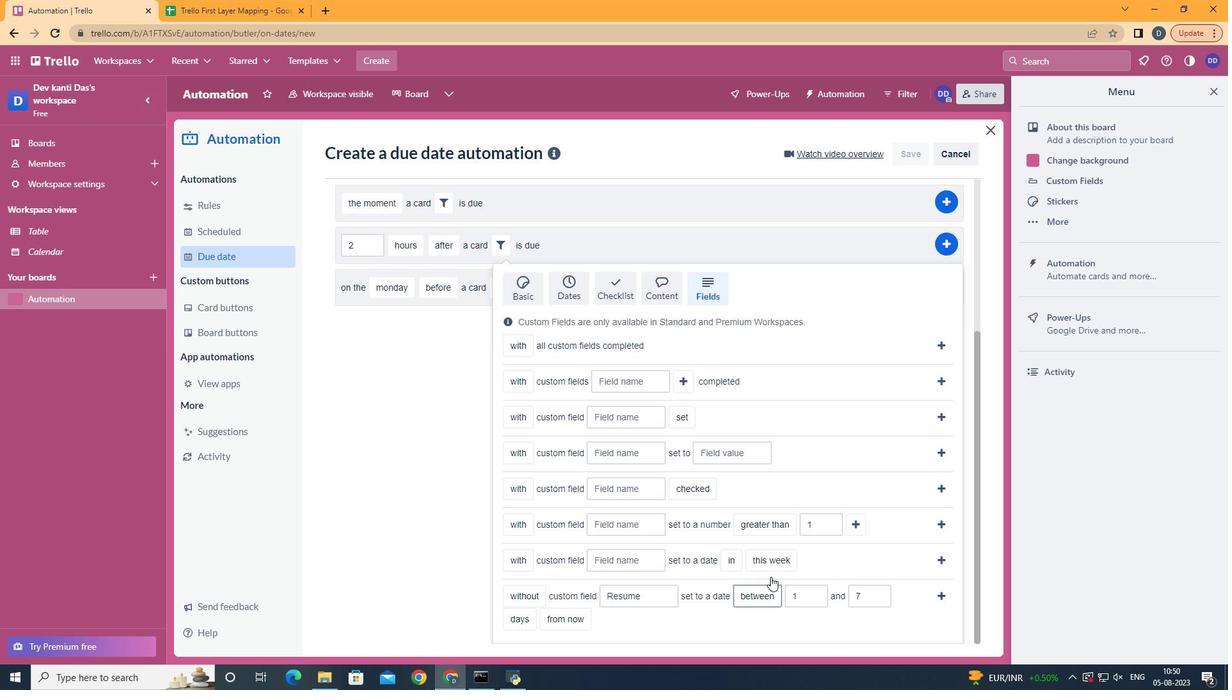 
Action: Mouse moved to (534, 576)
Screenshot: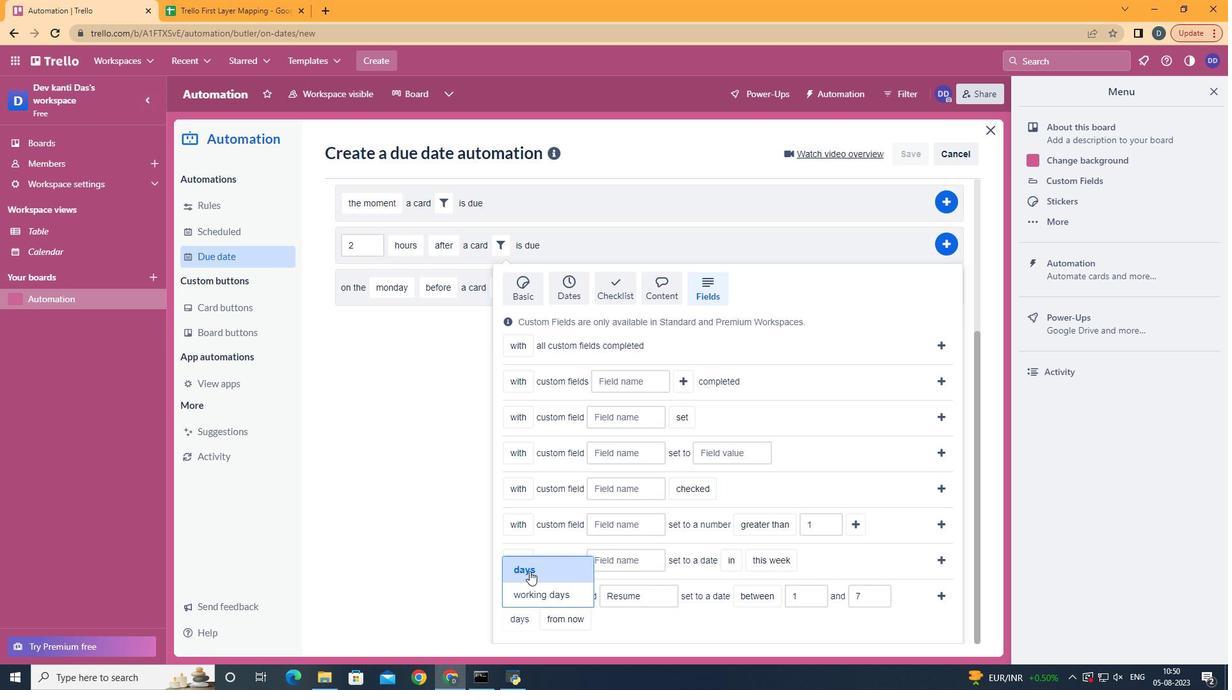 
Action: Mouse pressed left at (534, 576)
Screenshot: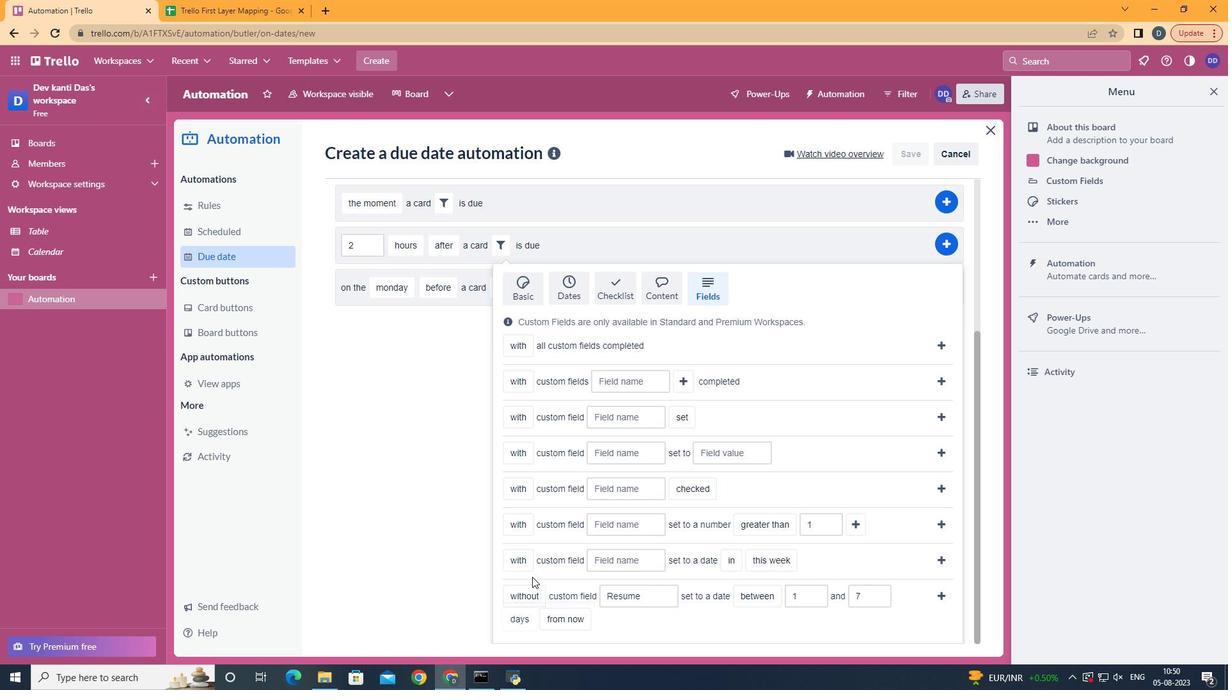 
Action: Mouse moved to (581, 568)
Screenshot: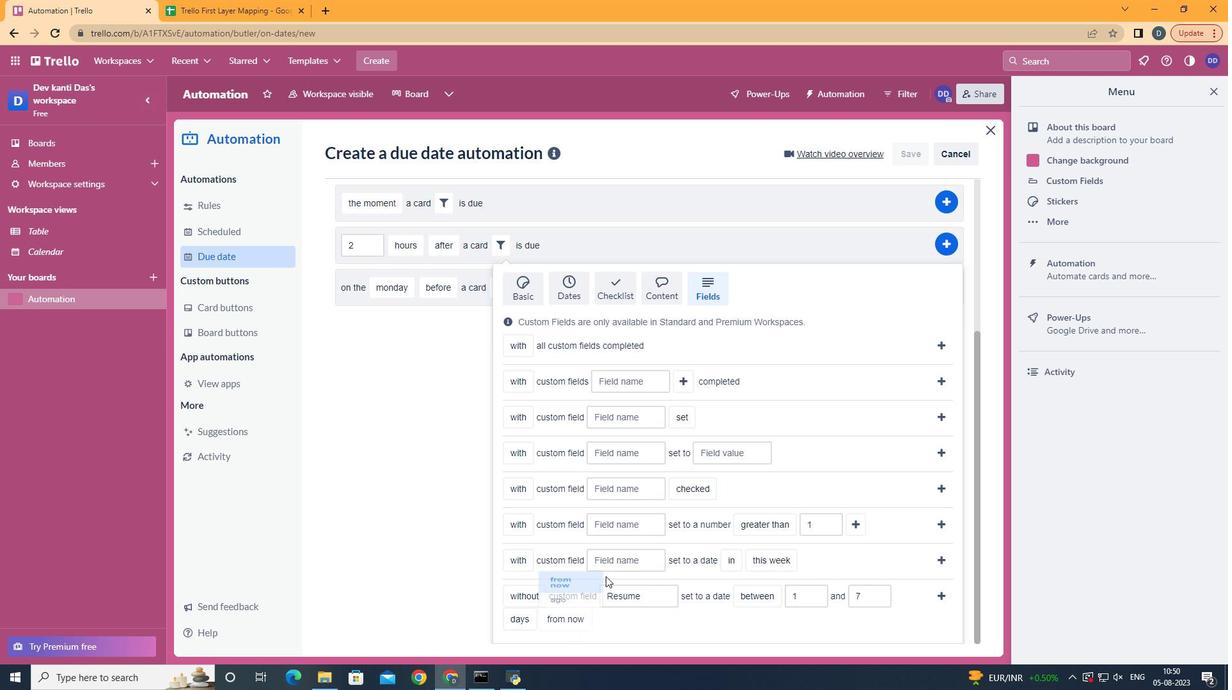 
Action: Mouse pressed left at (581, 568)
Screenshot: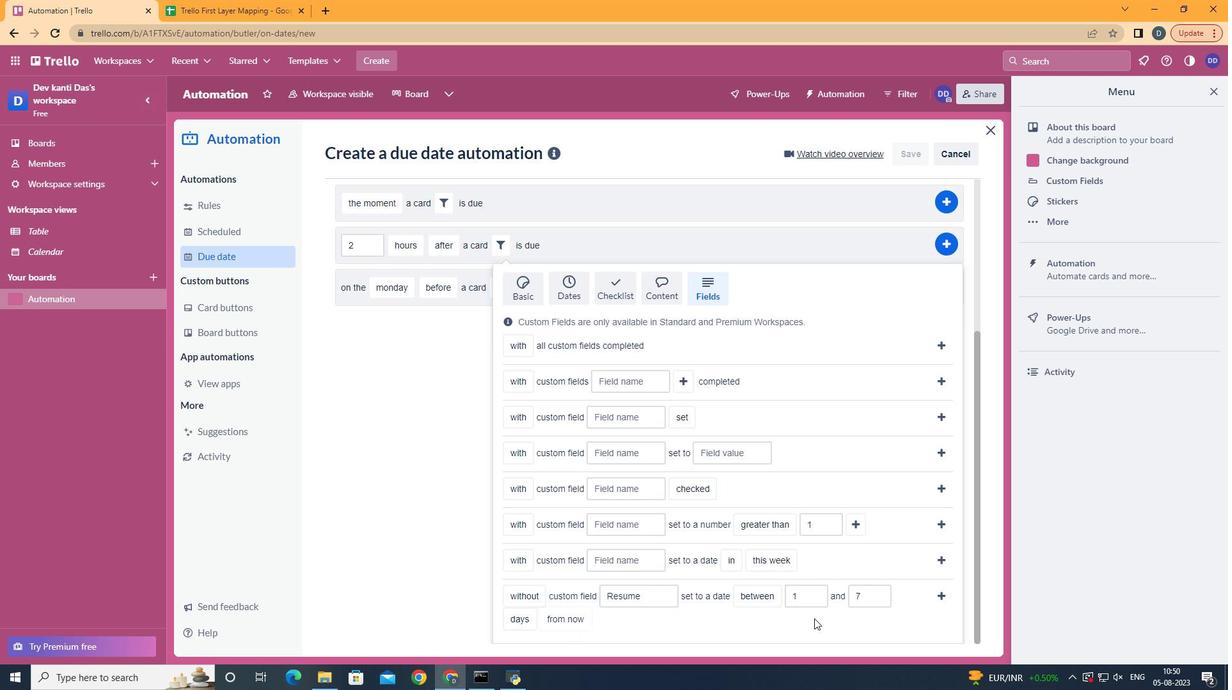 
Action: Mouse moved to (956, 601)
Screenshot: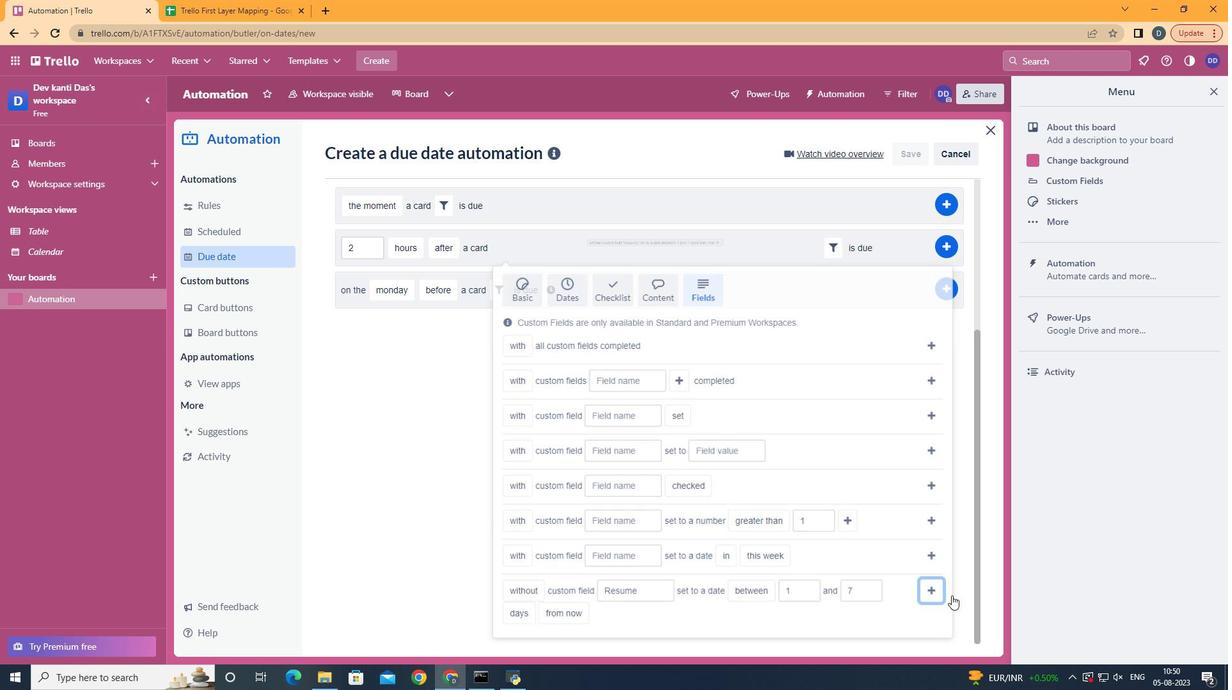 
Action: Mouse pressed left at (956, 601)
Screenshot: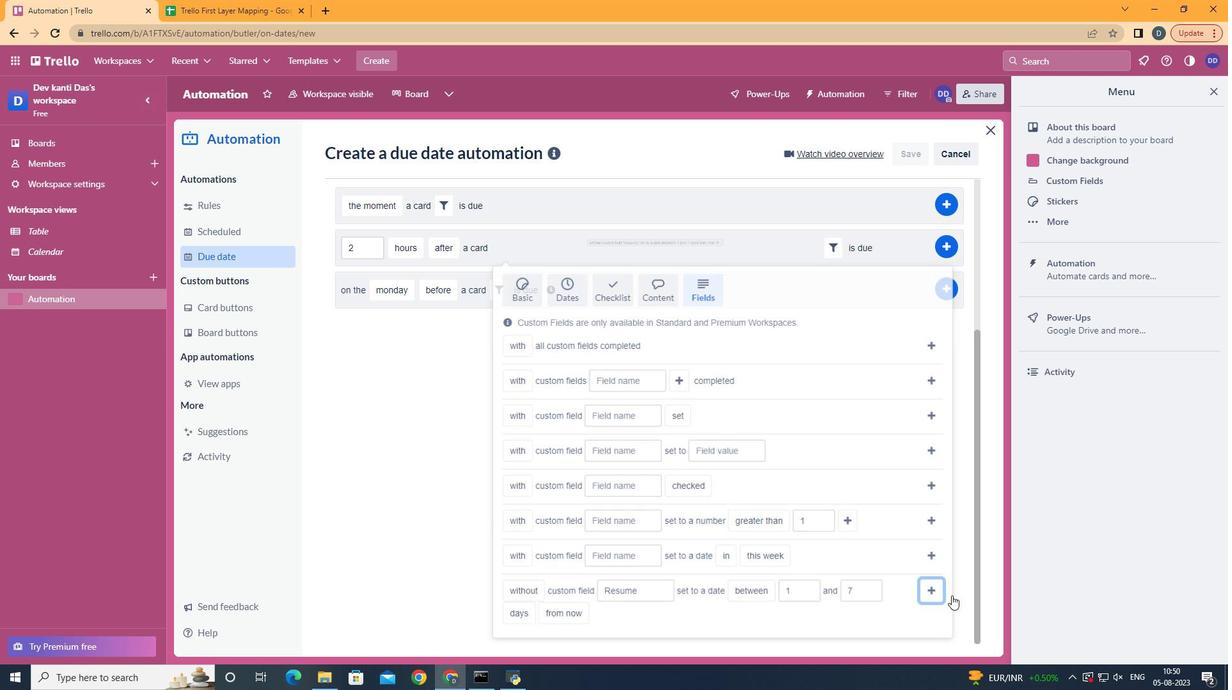 
Action: Mouse moved to (953, 477)
Screenshot: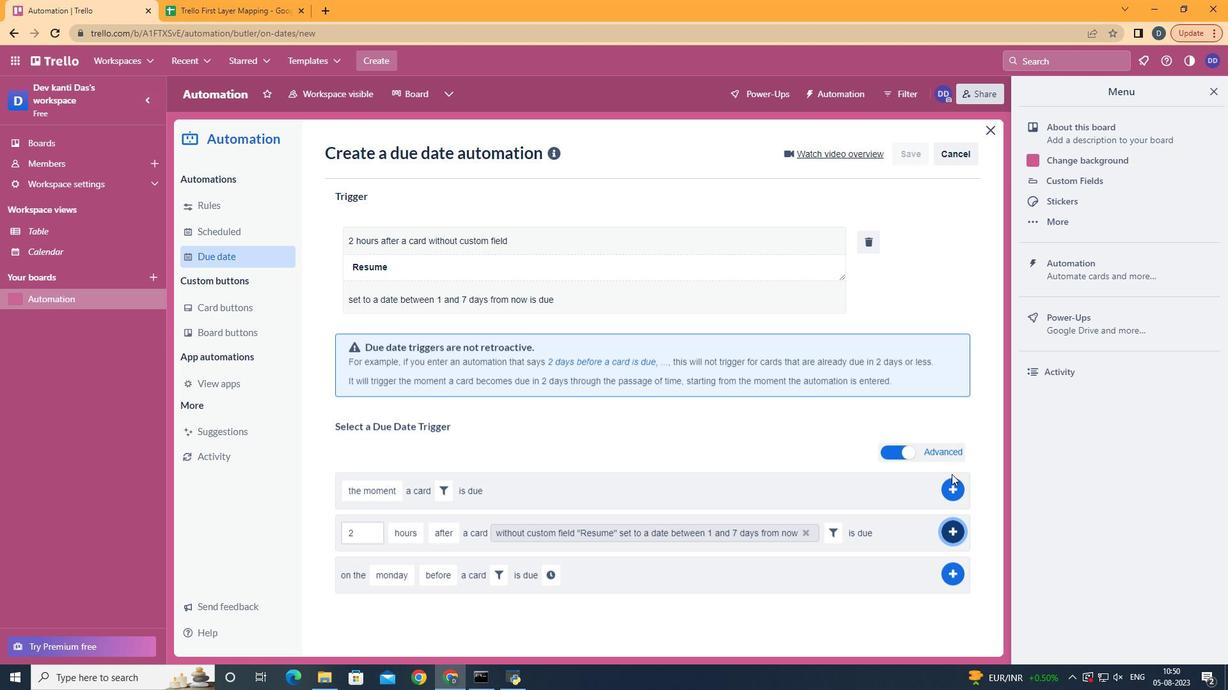 
Action: Mouse pressed left at (953, 477)
Screenshot: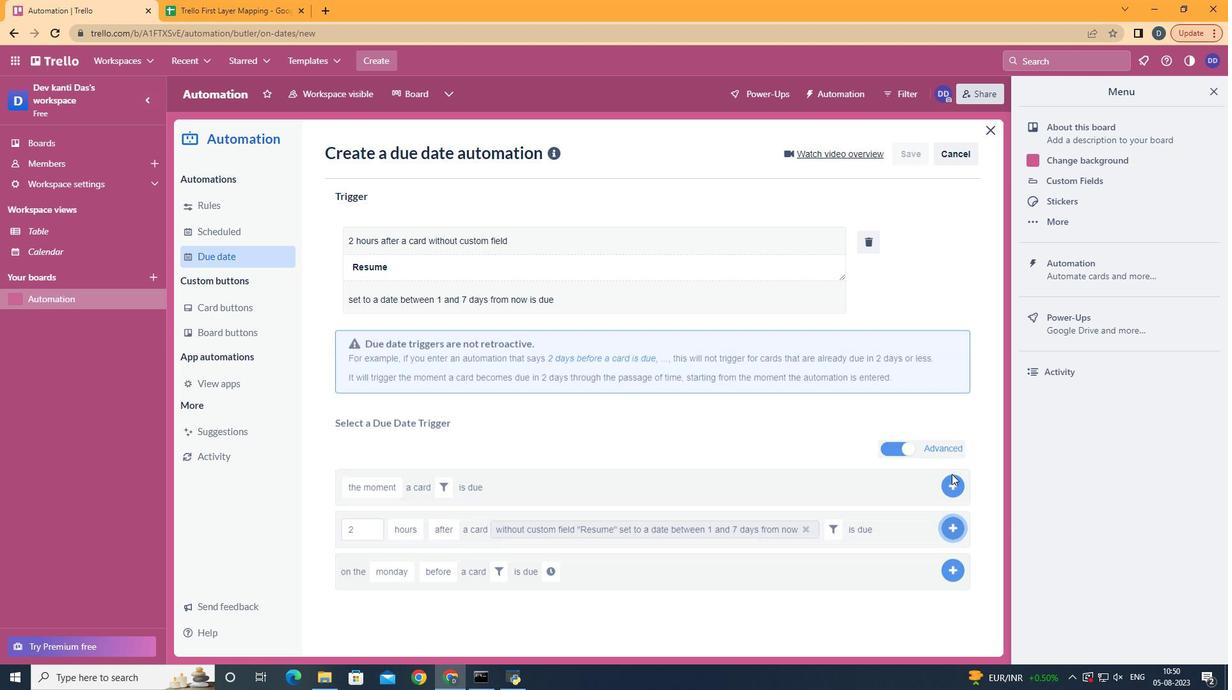 
Action: Mouse moved to (491, 180)
Screenshot: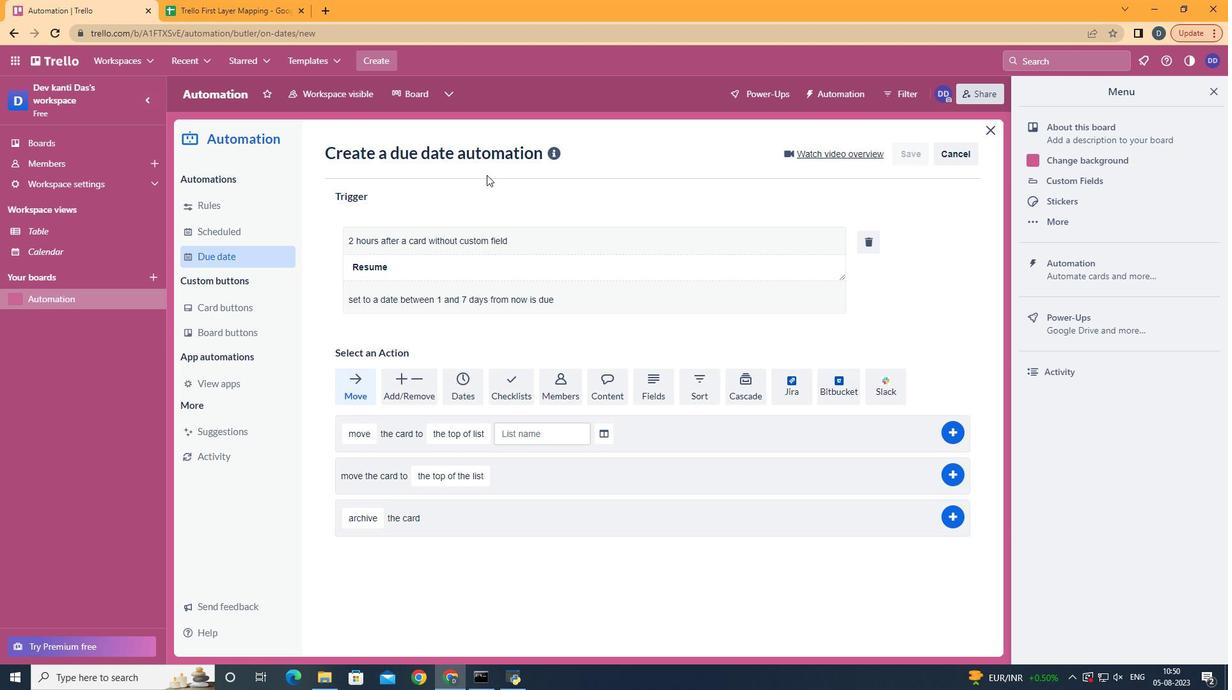 
